 Task: Add a condition where "Hours since due date Greater than Ten" in recently solved tickets
Action: Mouse moved to (150, 505)
Screenshot: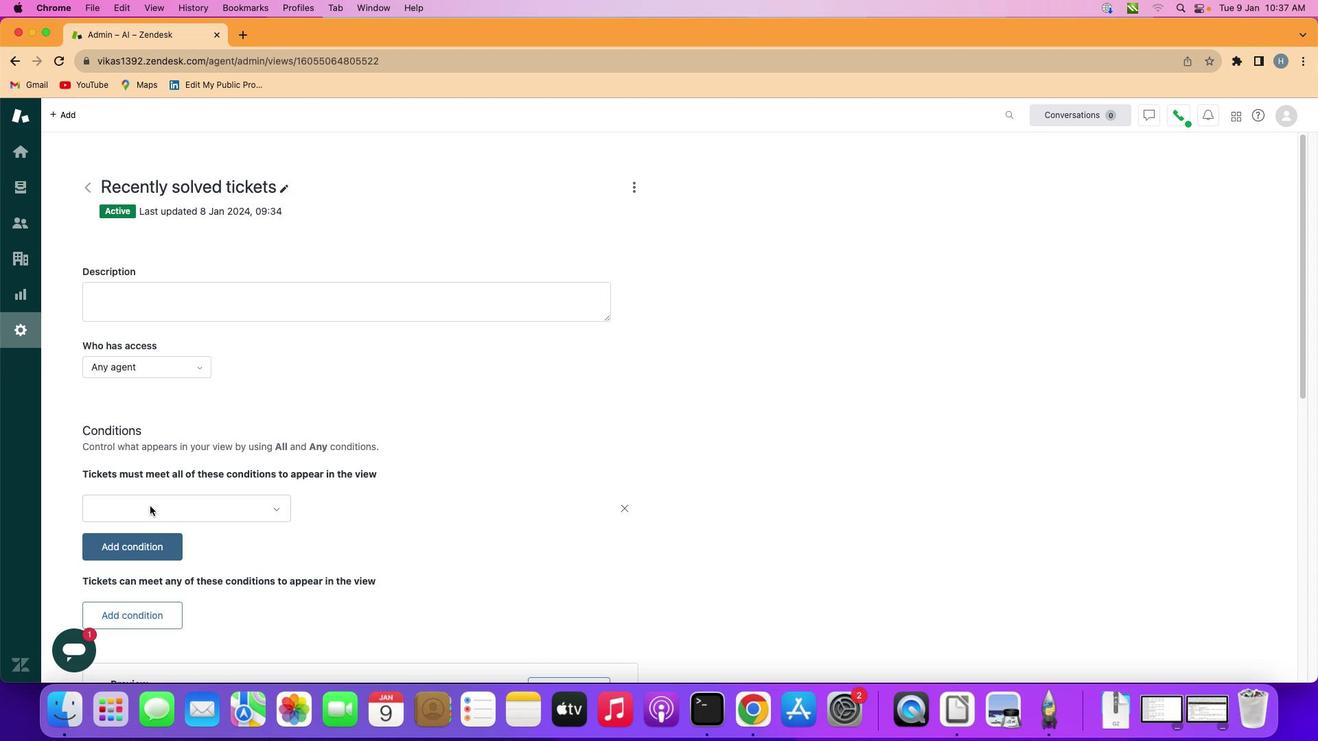 
Action: Mouse pressed left at (150, 505)
Screenshot: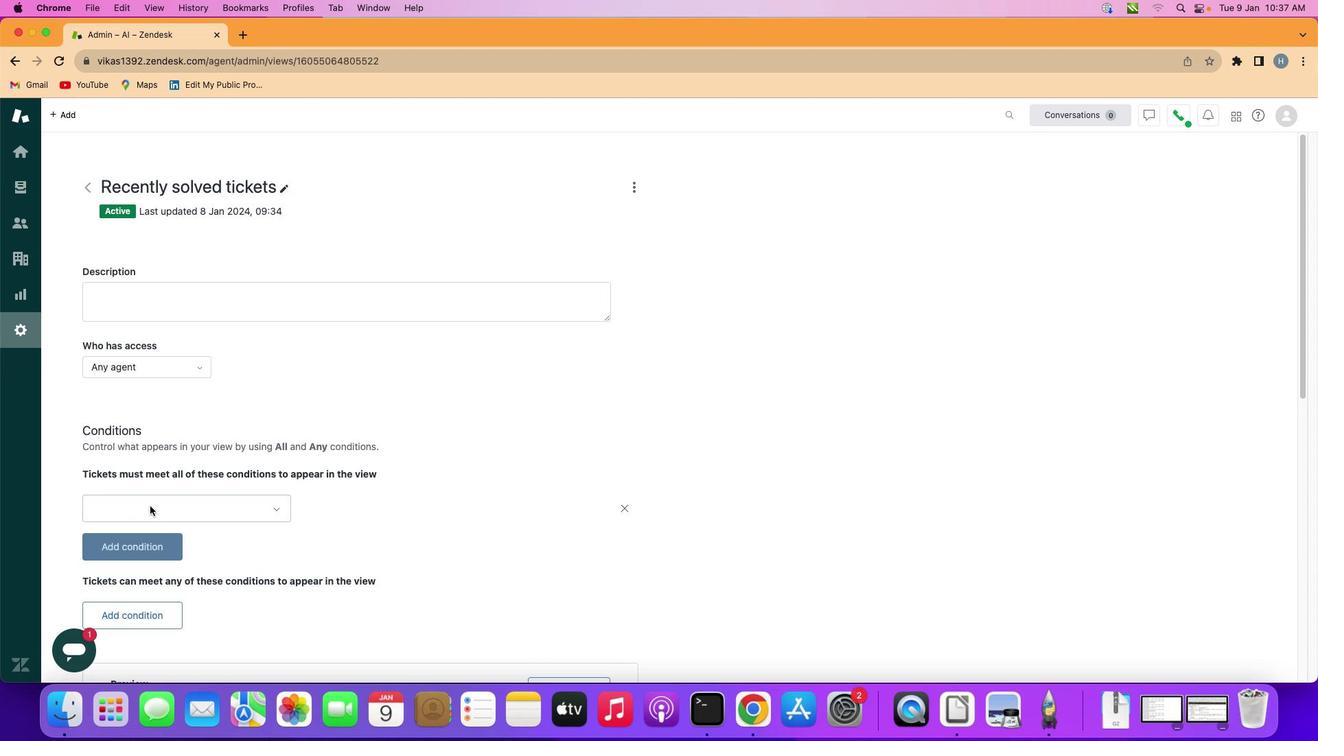 
Action: Mouse moved to (186, 507)
Screenshot: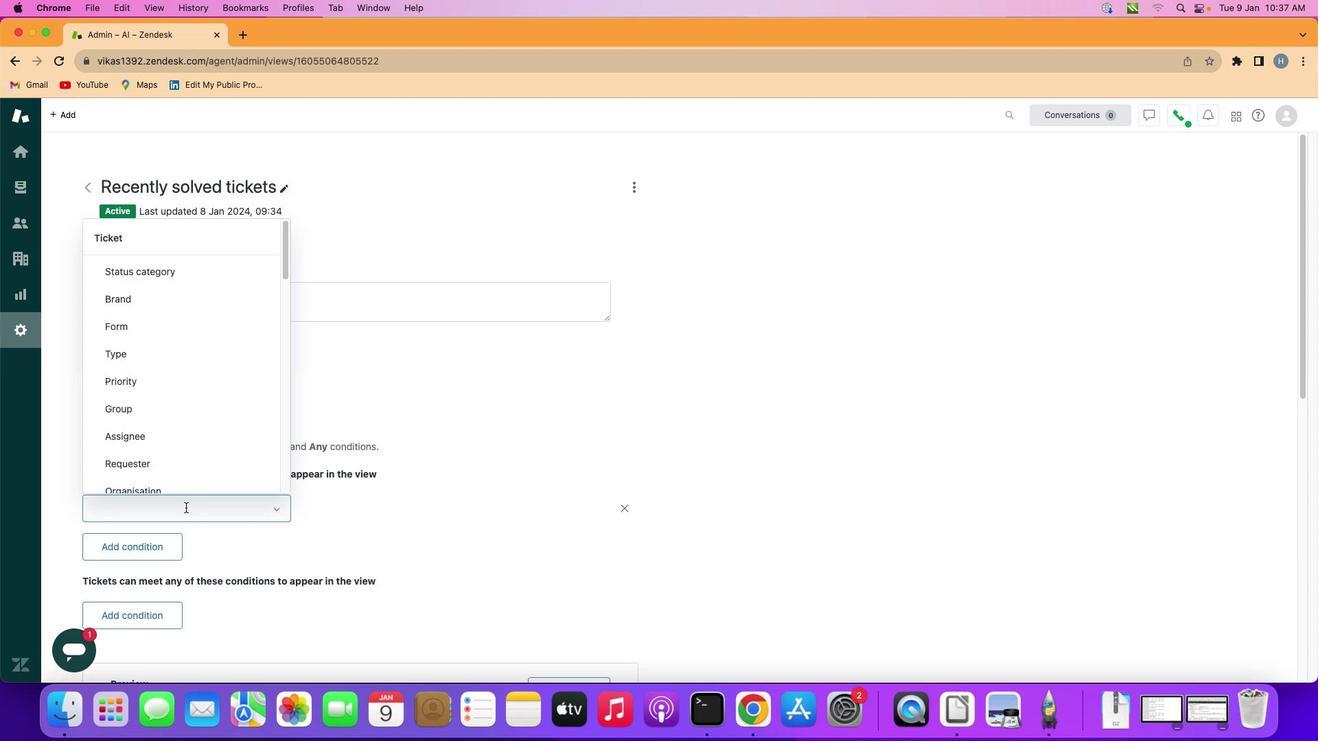
Action: Mouse pressed left at (186, 507)
Screenshot: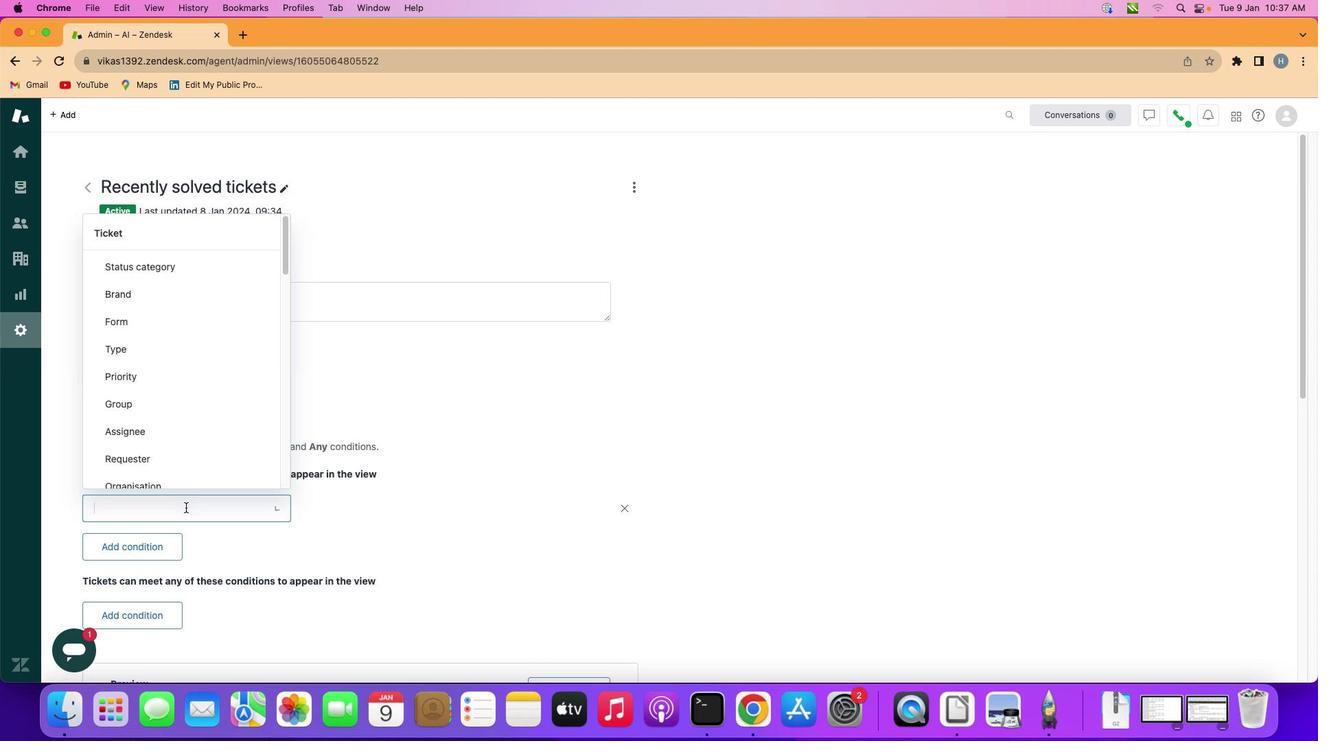 
Action: Mouse moved to (187, 394)
Screenshot: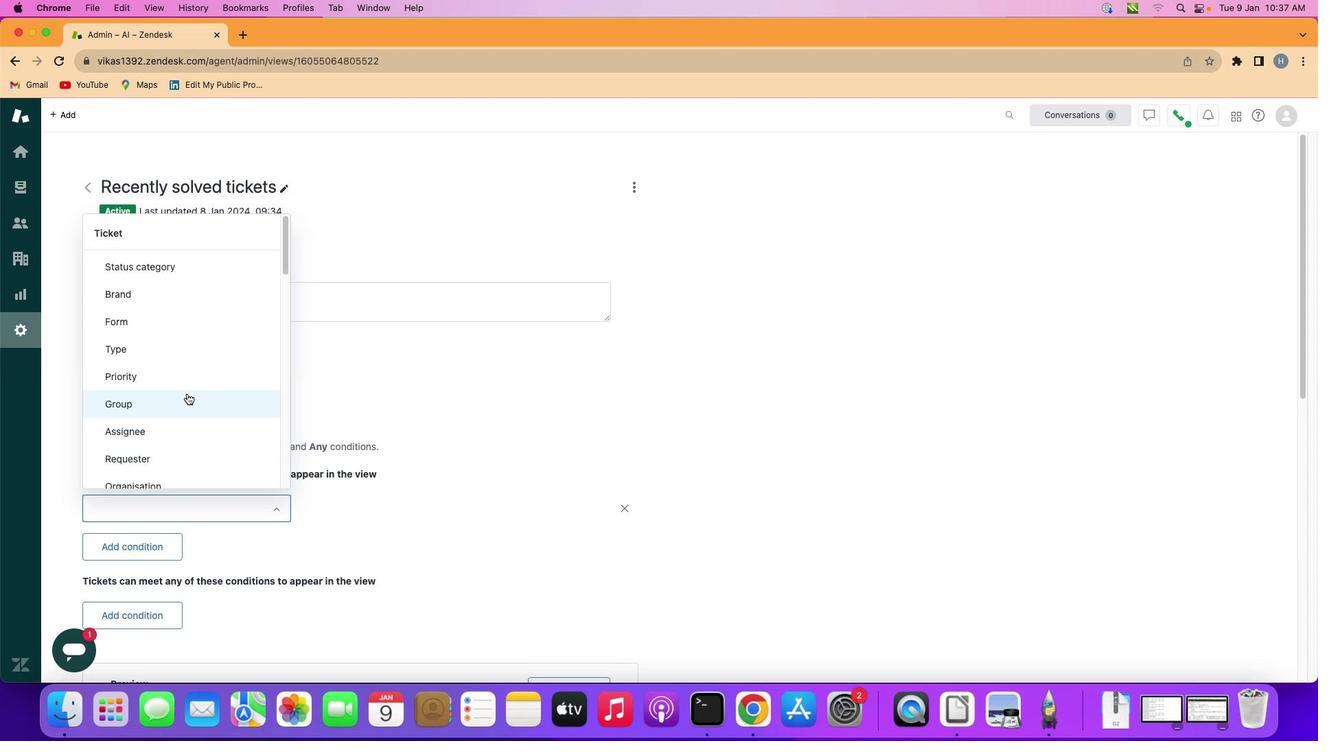 
Action: Mouse scrolled (187, 394) with delta (0, 0)
Screenshot: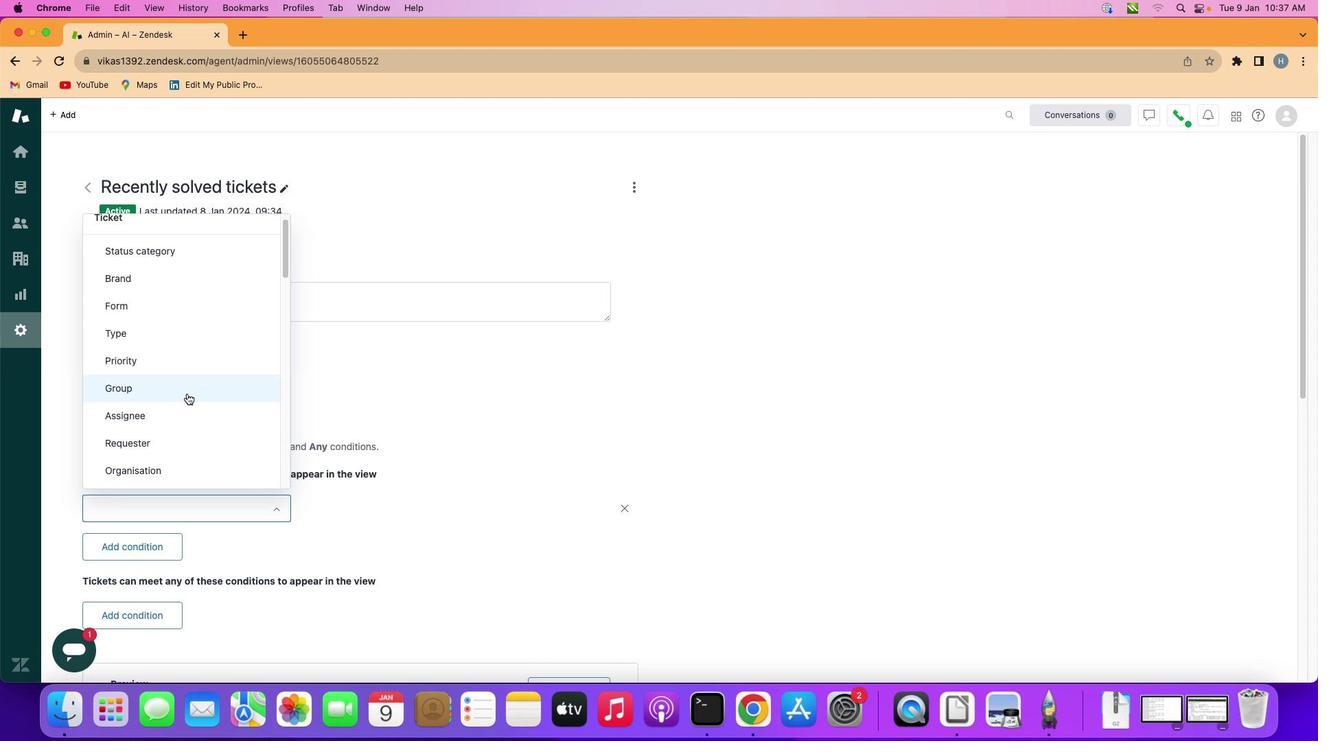 
Action: Mouse scrolled (187, 394) with delta (0, 0)
Screenshot: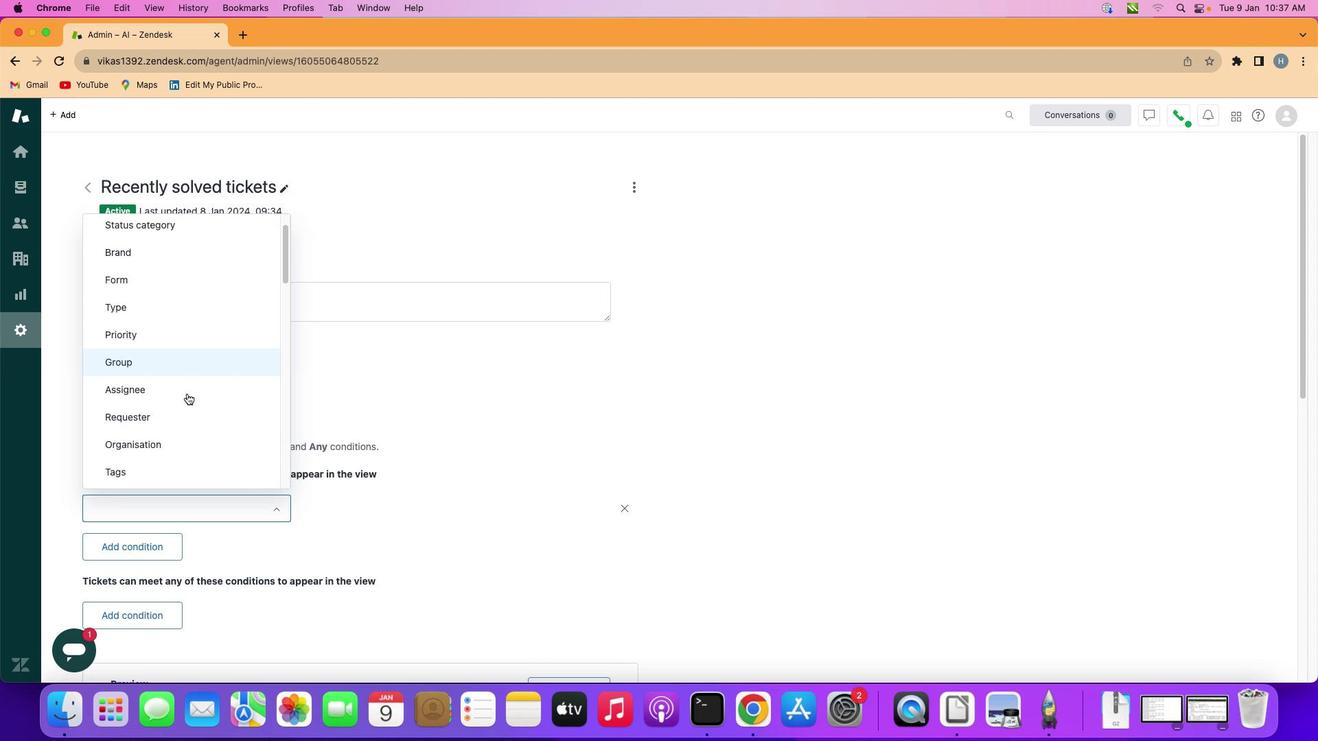 
Action: Mouse scrolled (187, 394) with delta (0, 0)
Screenshot: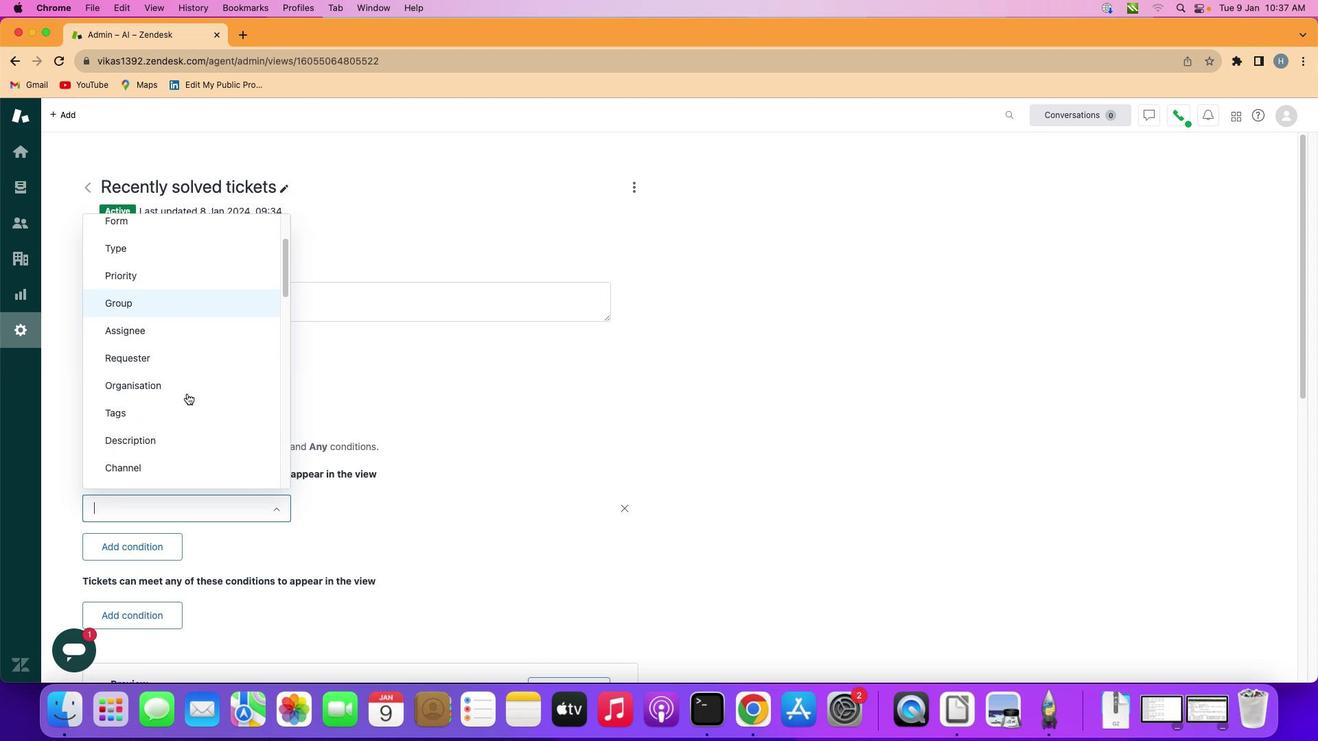 
Action: Mouse scrolled (187, 394) with delta (0, -1)
Screenshot: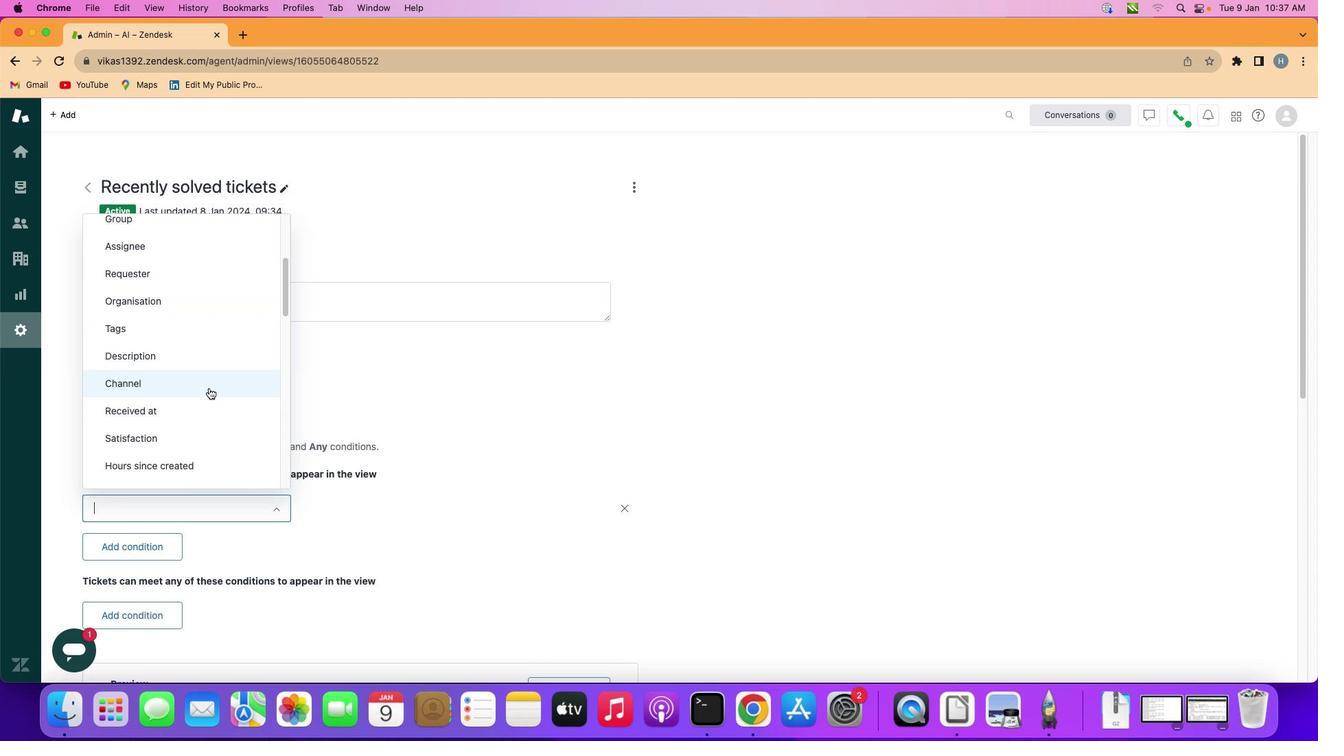 
Action: Mouse scrolled (187, 394) with delta (0, -1)
Screenshot: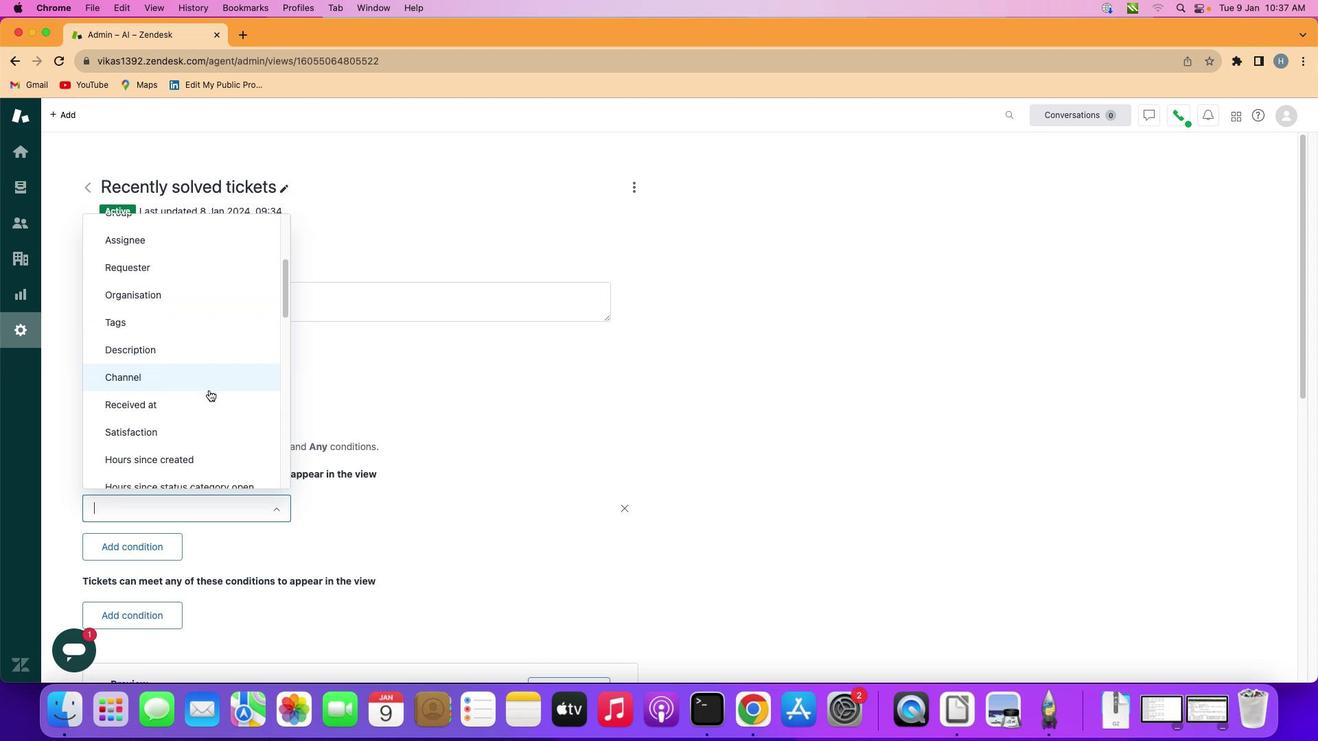 
Action: Mouse moved to (203, 396)
Screenshot: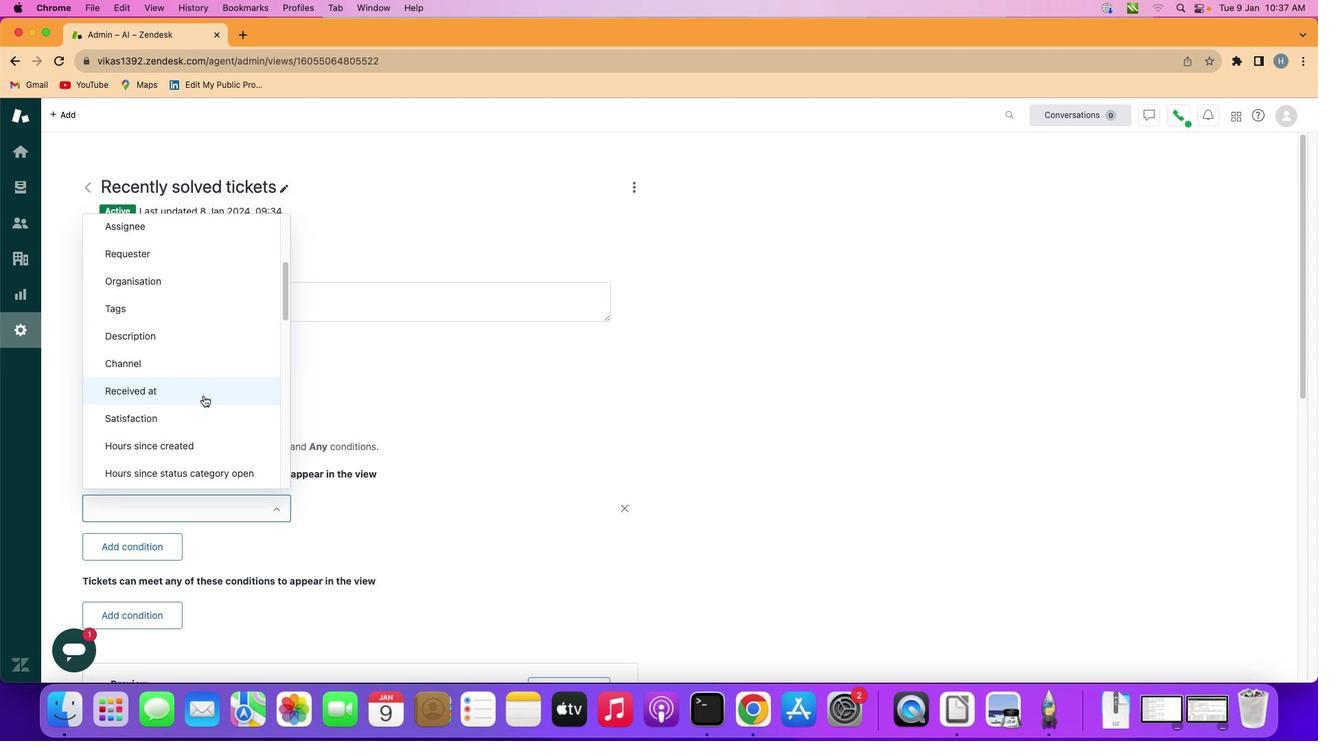 
Action: Mouse scrolled (203, 396) with delta (0, 0)
Screenshot: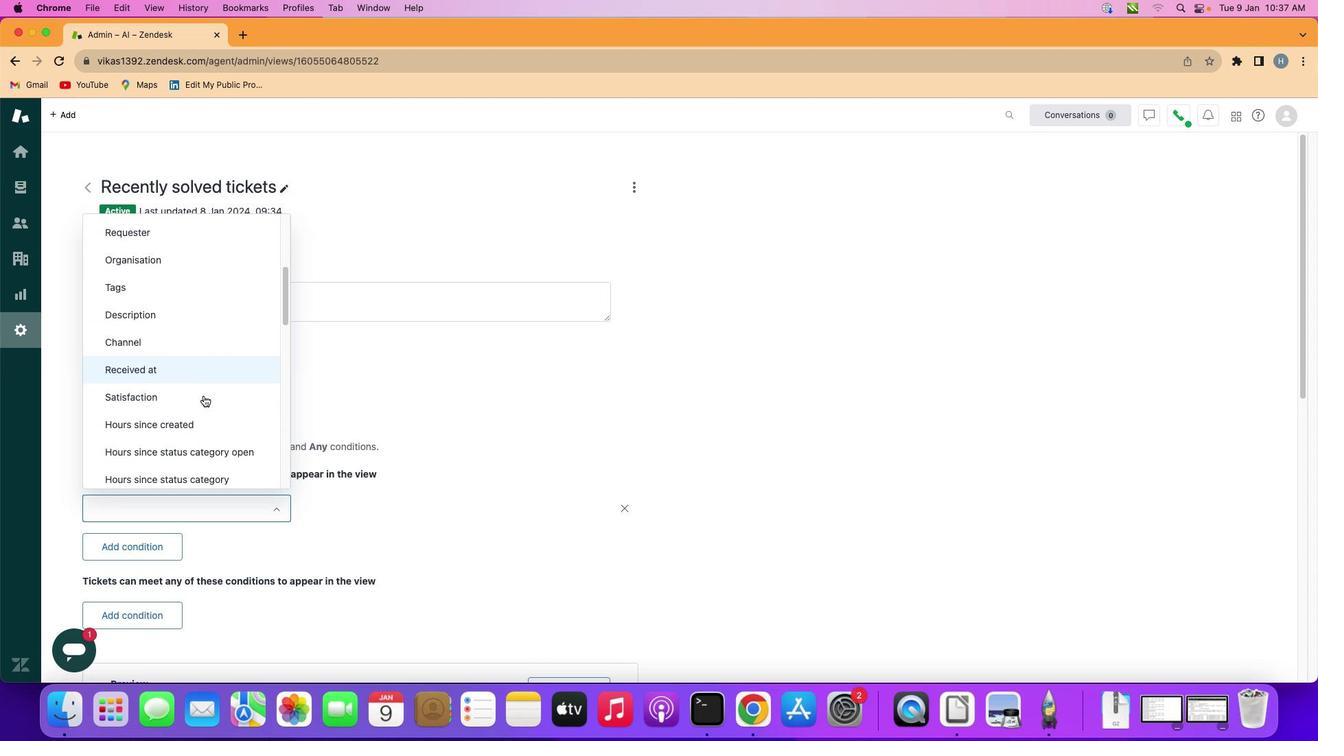 
Action: Mouse scrolled (203, 396) with delta (0, 0)
Screenshot: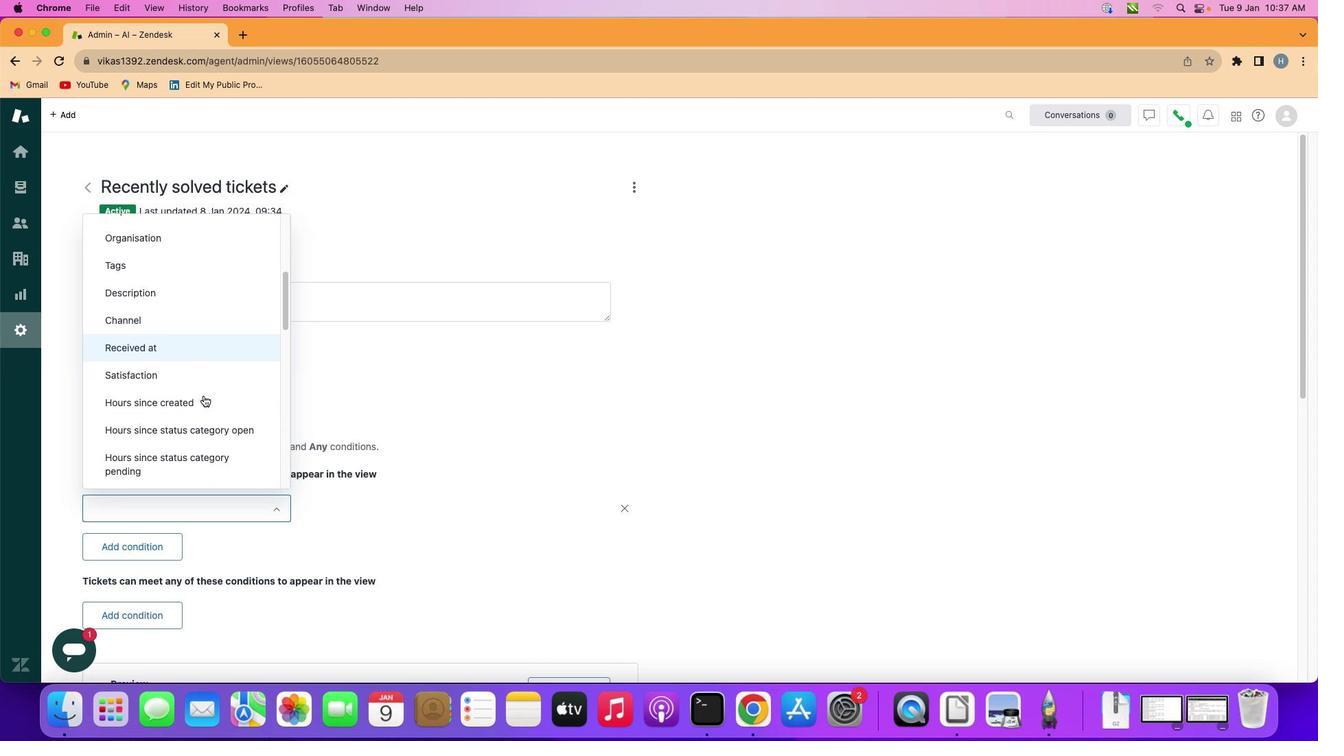 
Action: Mouse scrolled (203, 396) with delta (0, 0)
Screenshot: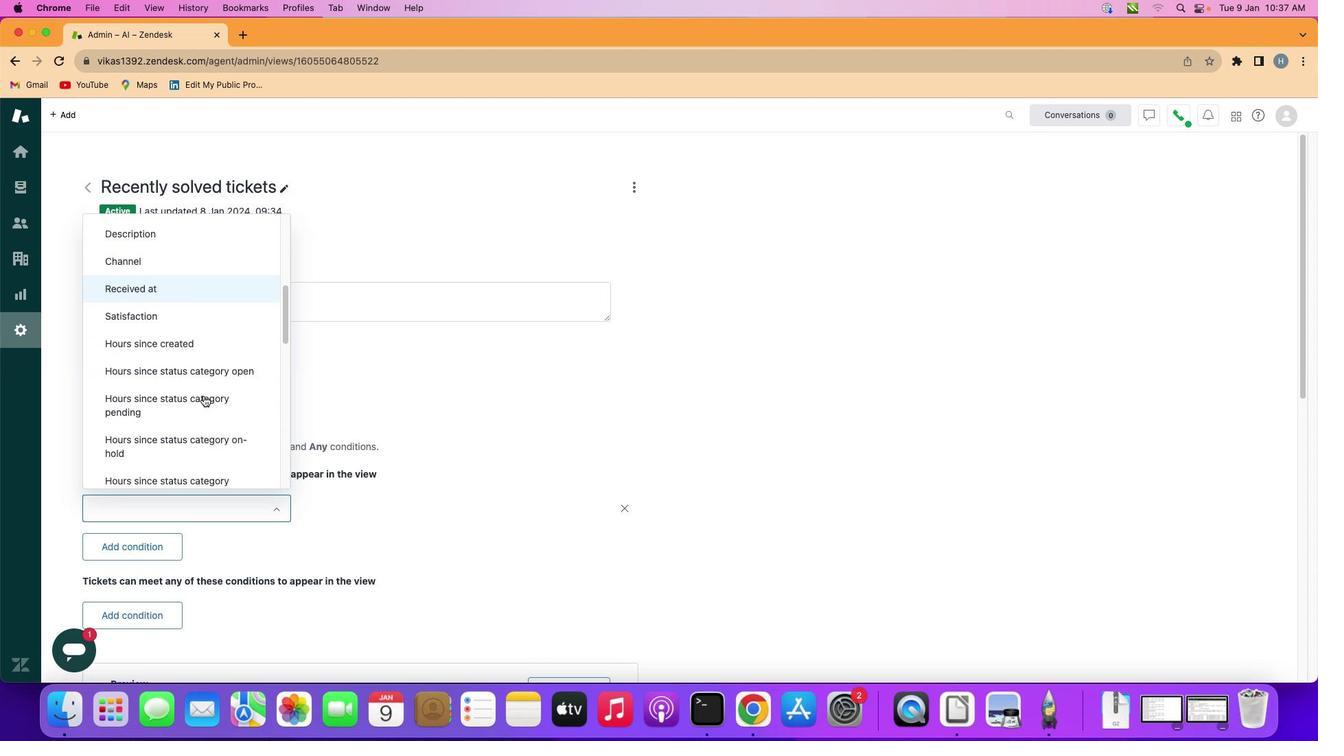 
Action: Mouse scrolled (203, 396) with delta (0, -1)
Screenshot: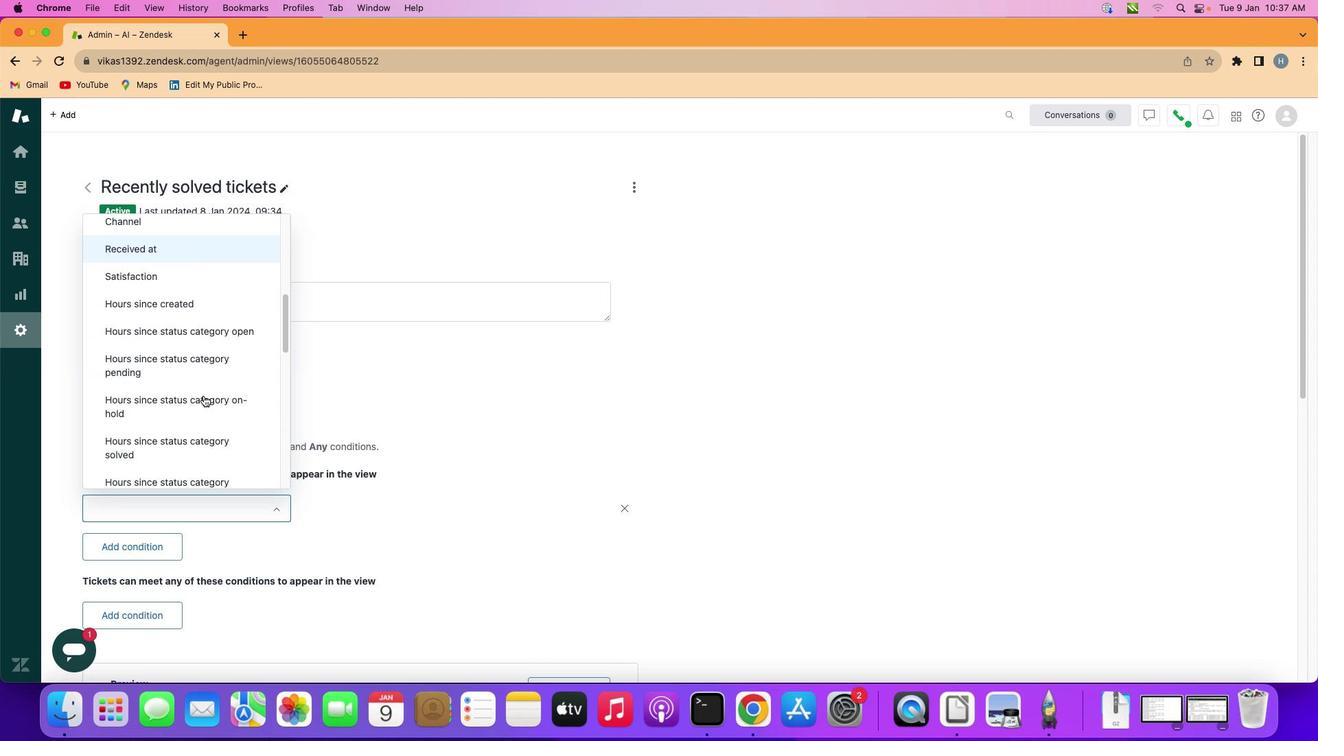 
Action: Mouse scrolled (203, 396) with delta (0, -1)
Screenshot: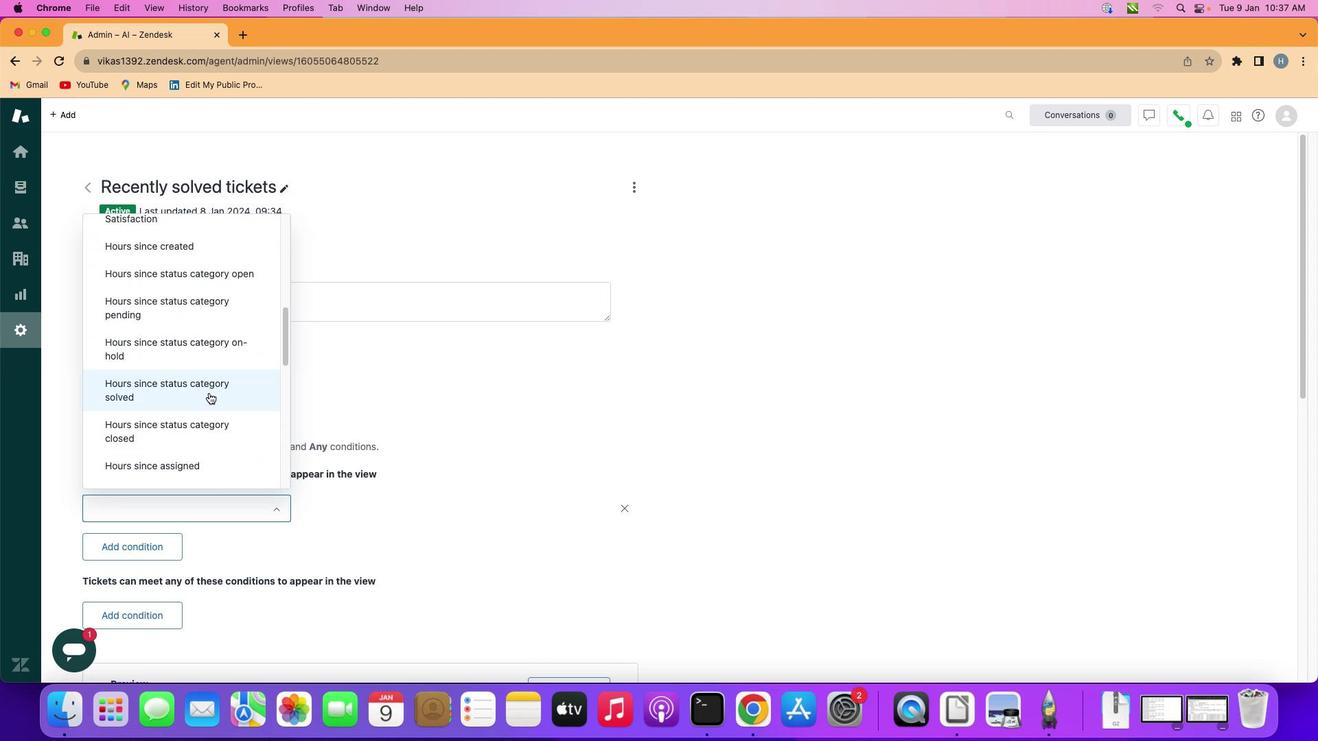 
Action: Mouse moved to (213, 391)
Screenshot: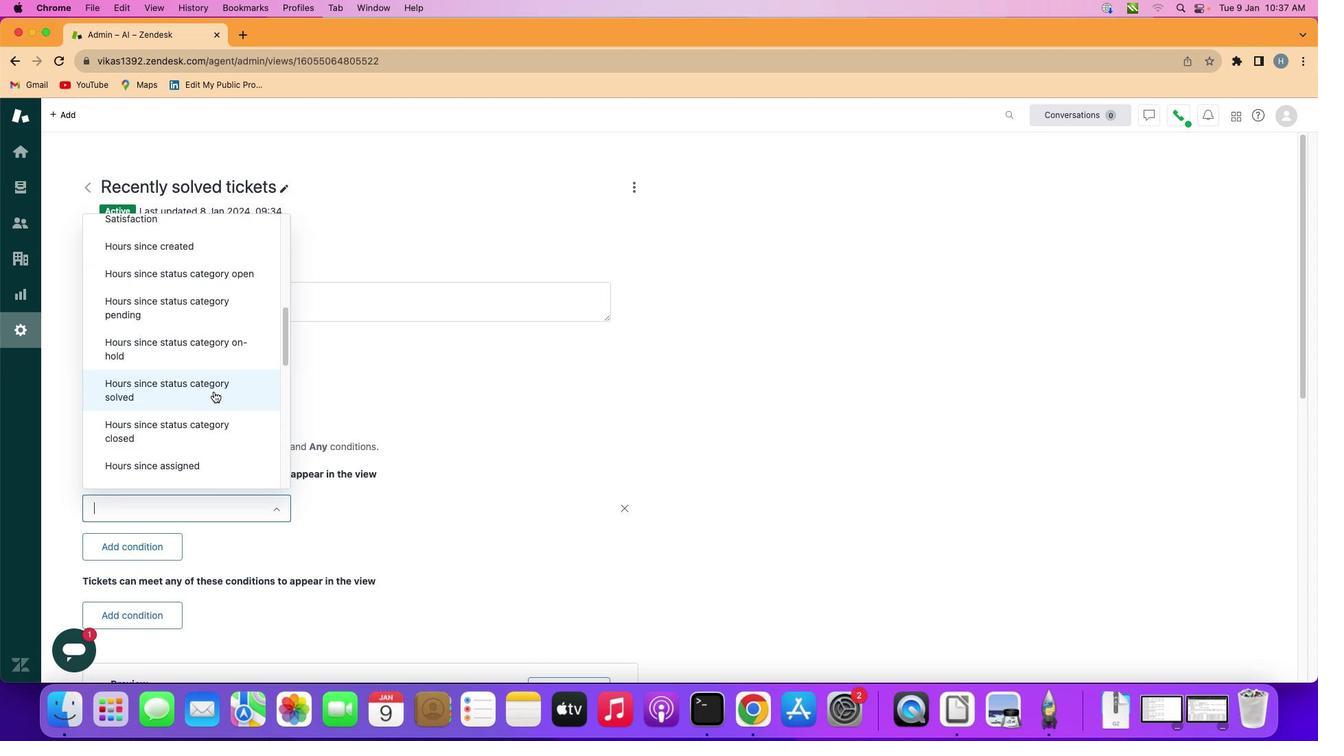 
Action: Mouse scrolled (213, 391) with delta (0, 0)
Screenshot: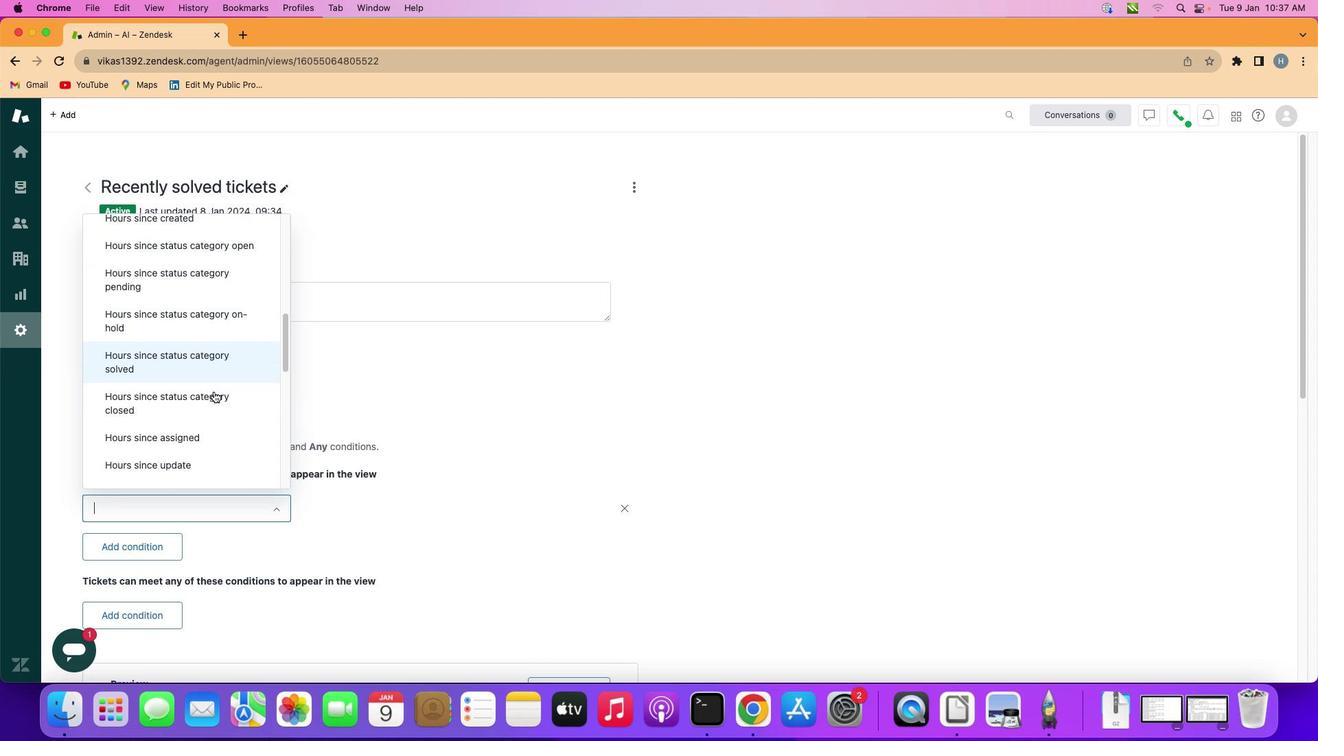 
Action: Mouse scrolled (213, 391) with delta (0, 0)
Screenshot: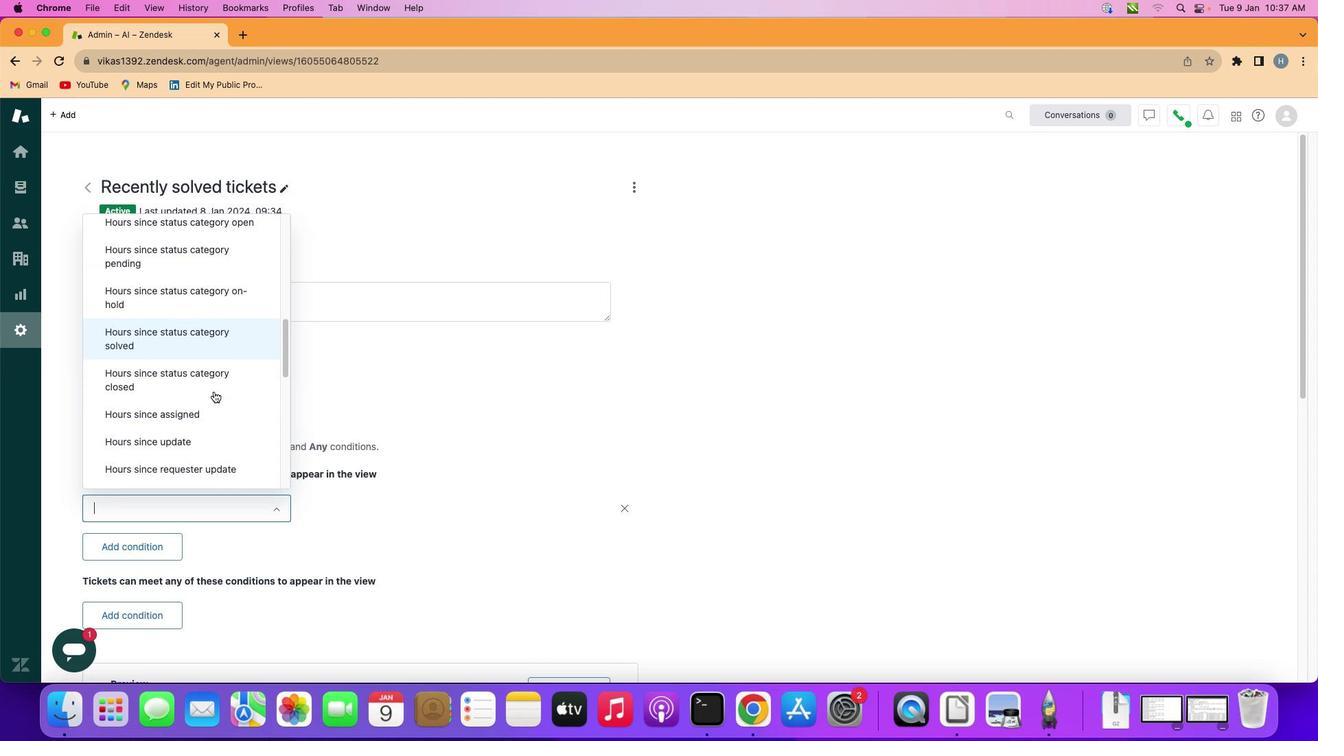 
Action: Mouse scrolled (213, 391) with delta (0, 0)
Screenshot: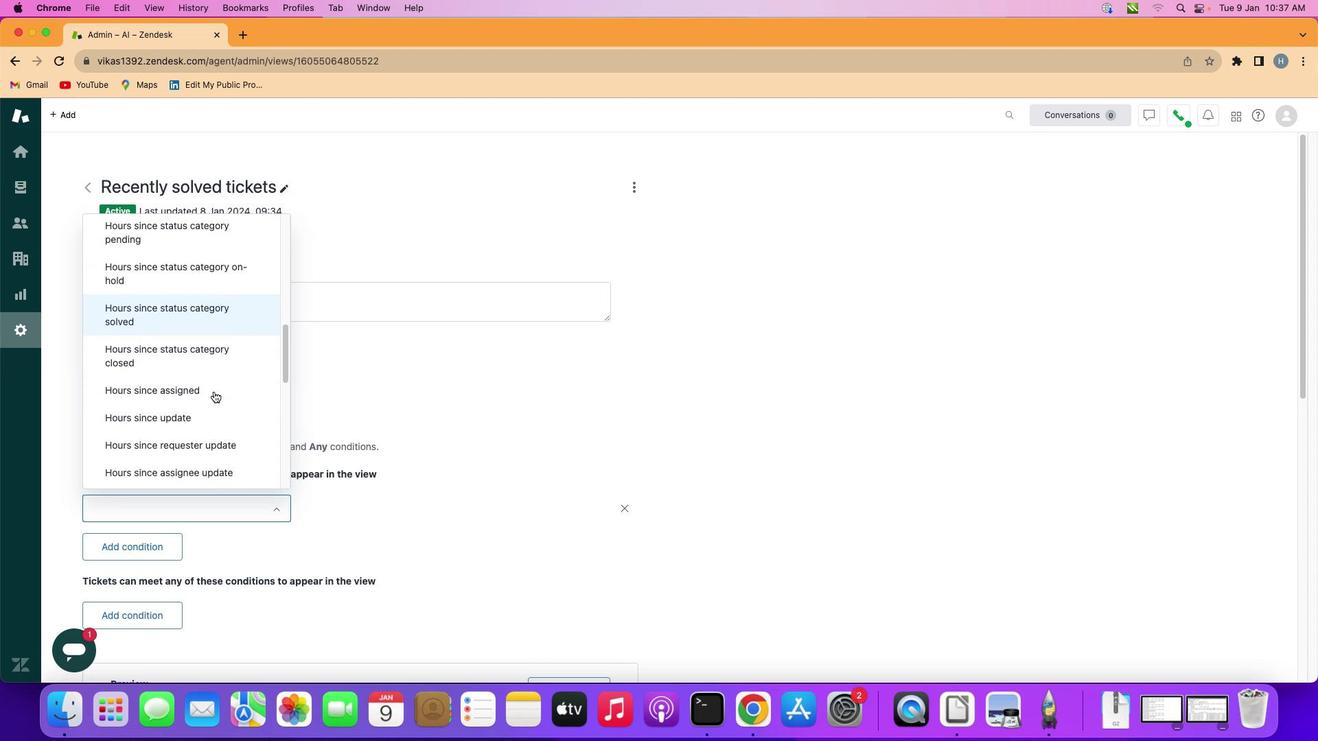 
Action: Mouse scrolled (213, 391) with delta (0, 0)
Screenshot: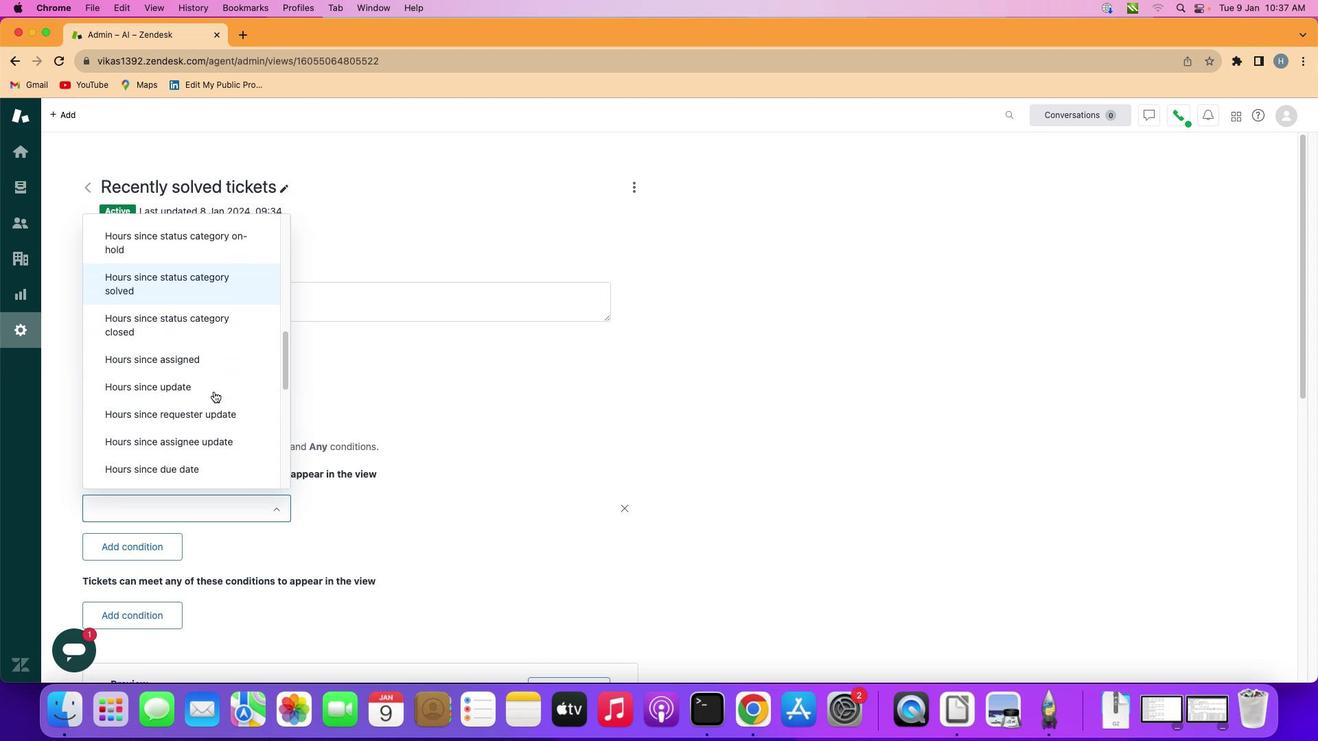 
Action: Mouse moved to (218, 406)
Screenshot: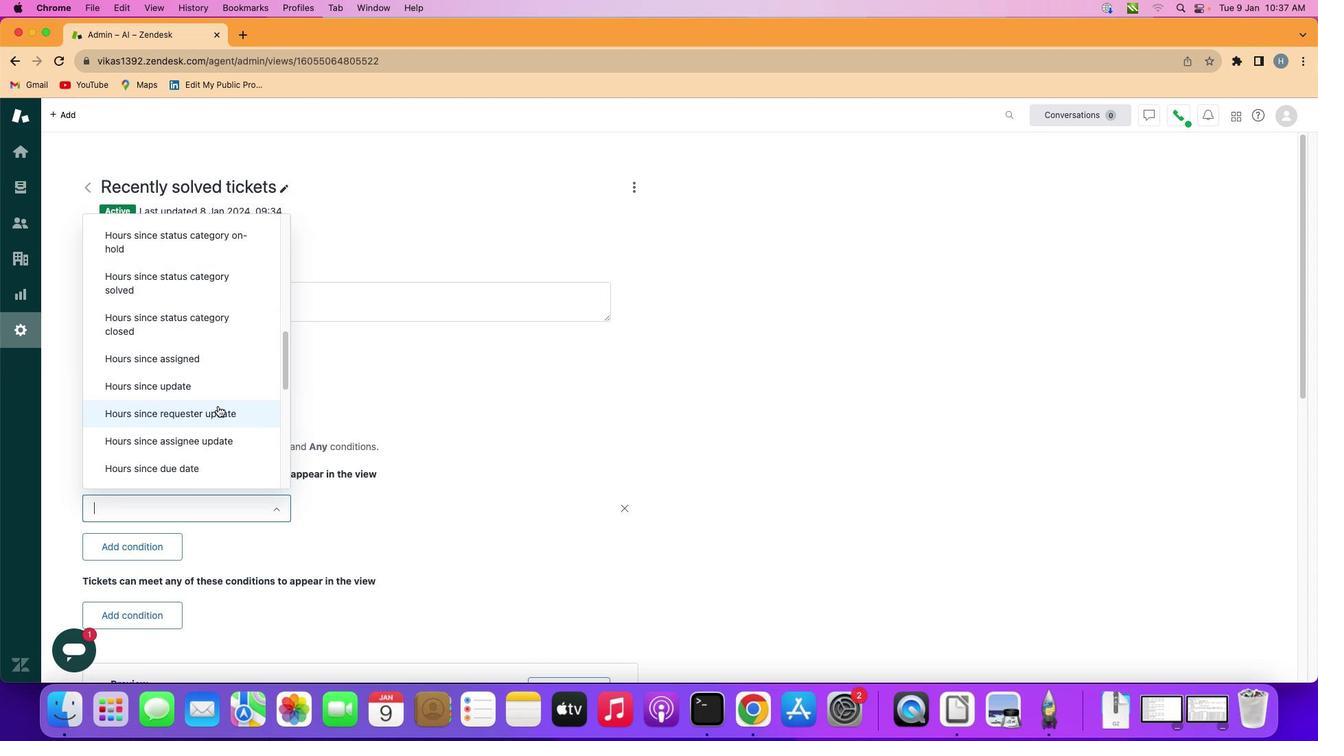 
Action: Mouse scrolled (218, 406) with delta (0, 0)
Screenshot: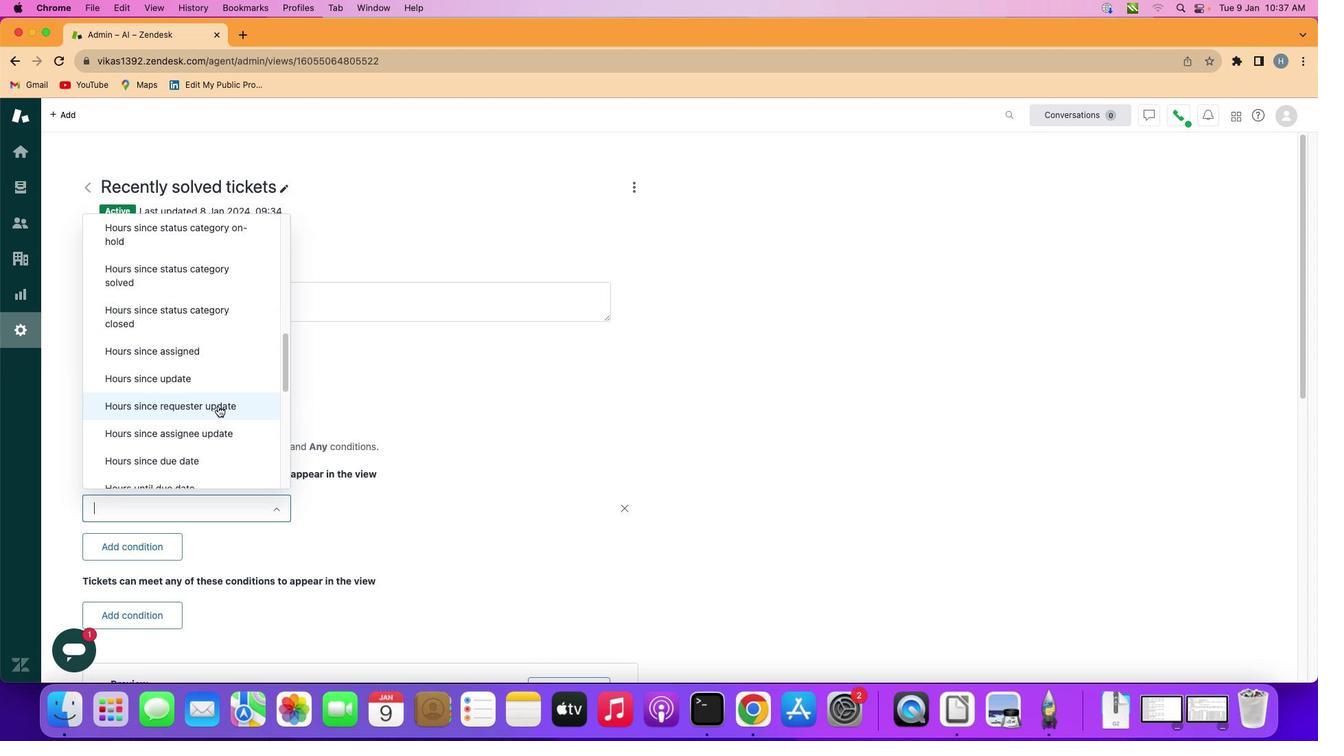 
Action: Mouse scrolled (218, 406) with delta (0, 0)
Screenshot: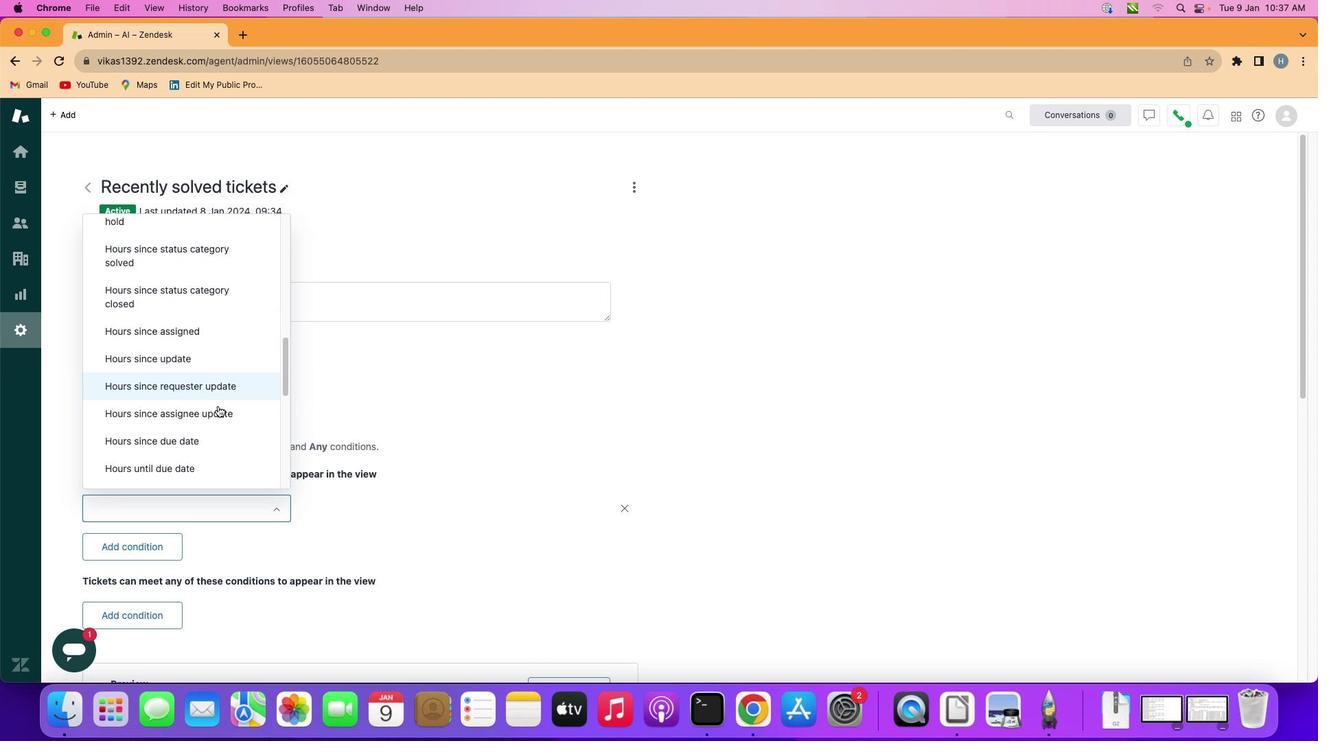 
Action: Mouse scrolled (218, 406) with delta (0, 0)
Screenshot: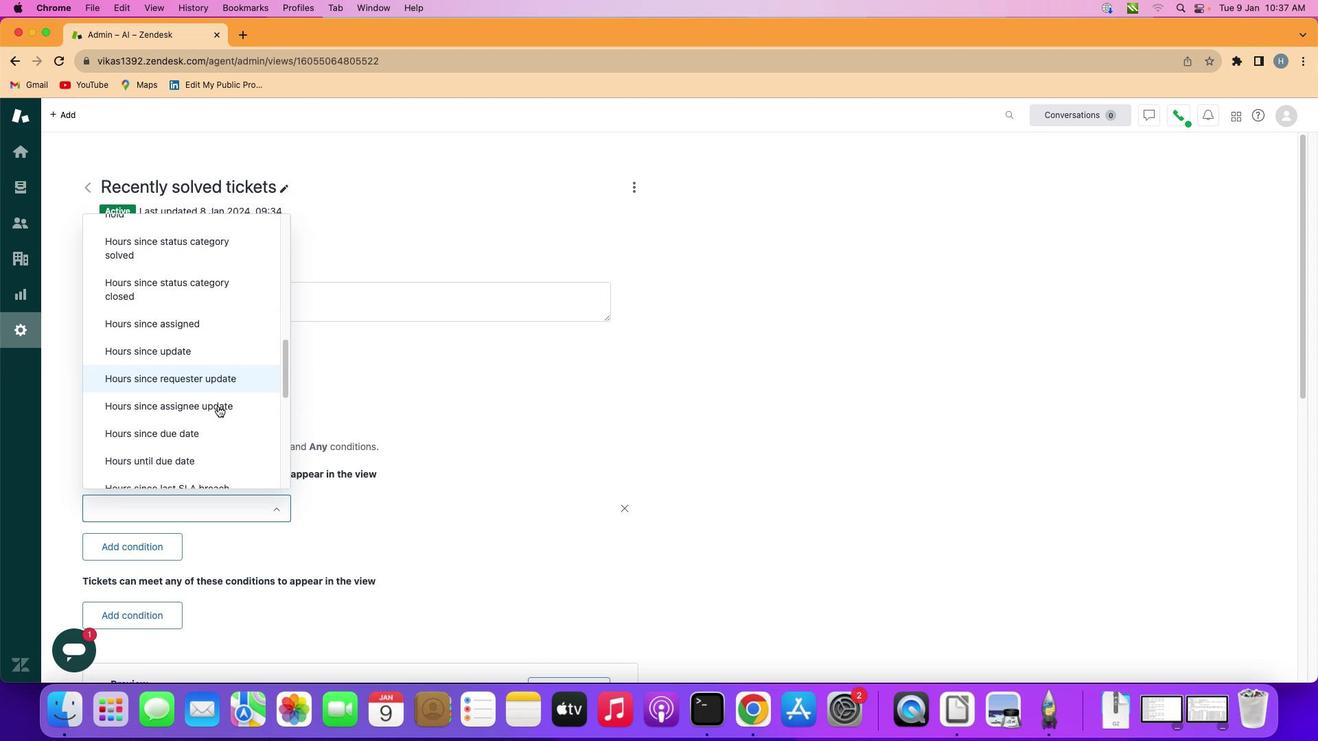 
Action: Mouse scrolled (218, 406) with delta (0, 0)
Screenshot: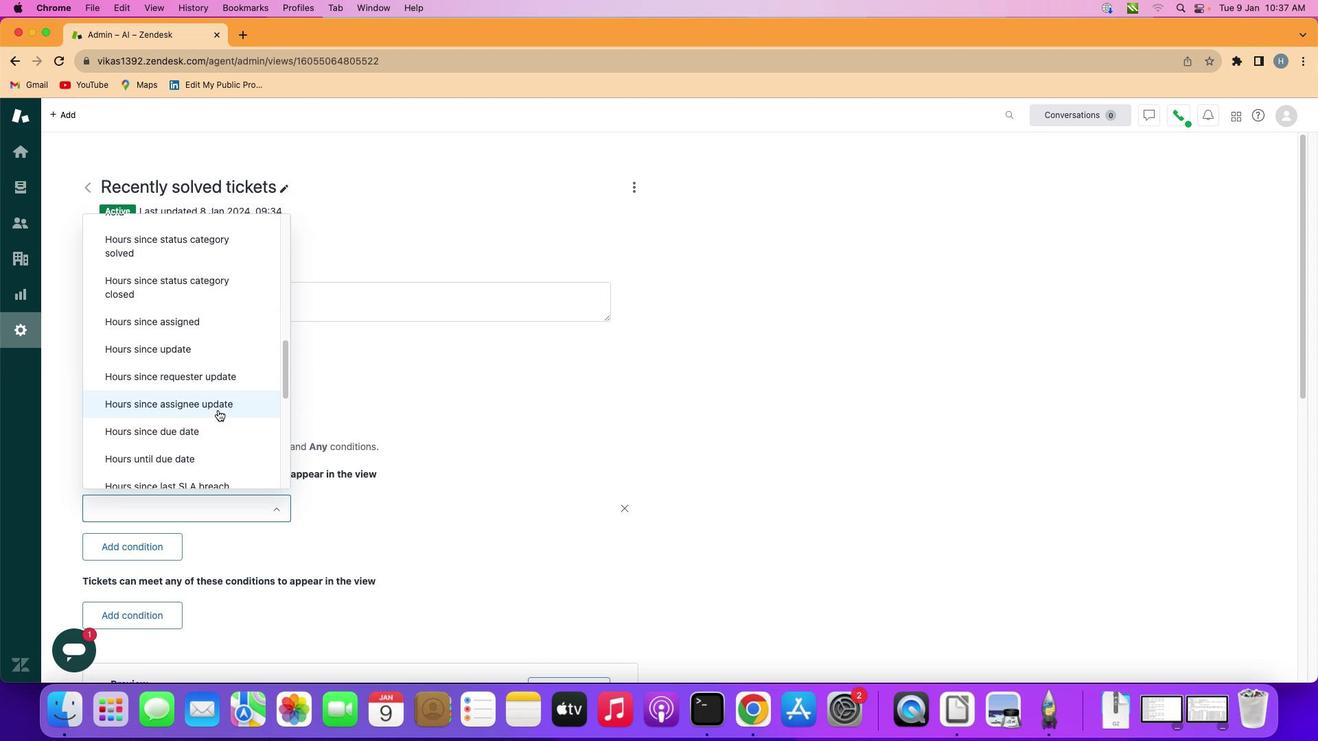 
Action: Mouse moved to (206, 425)
Screenshot: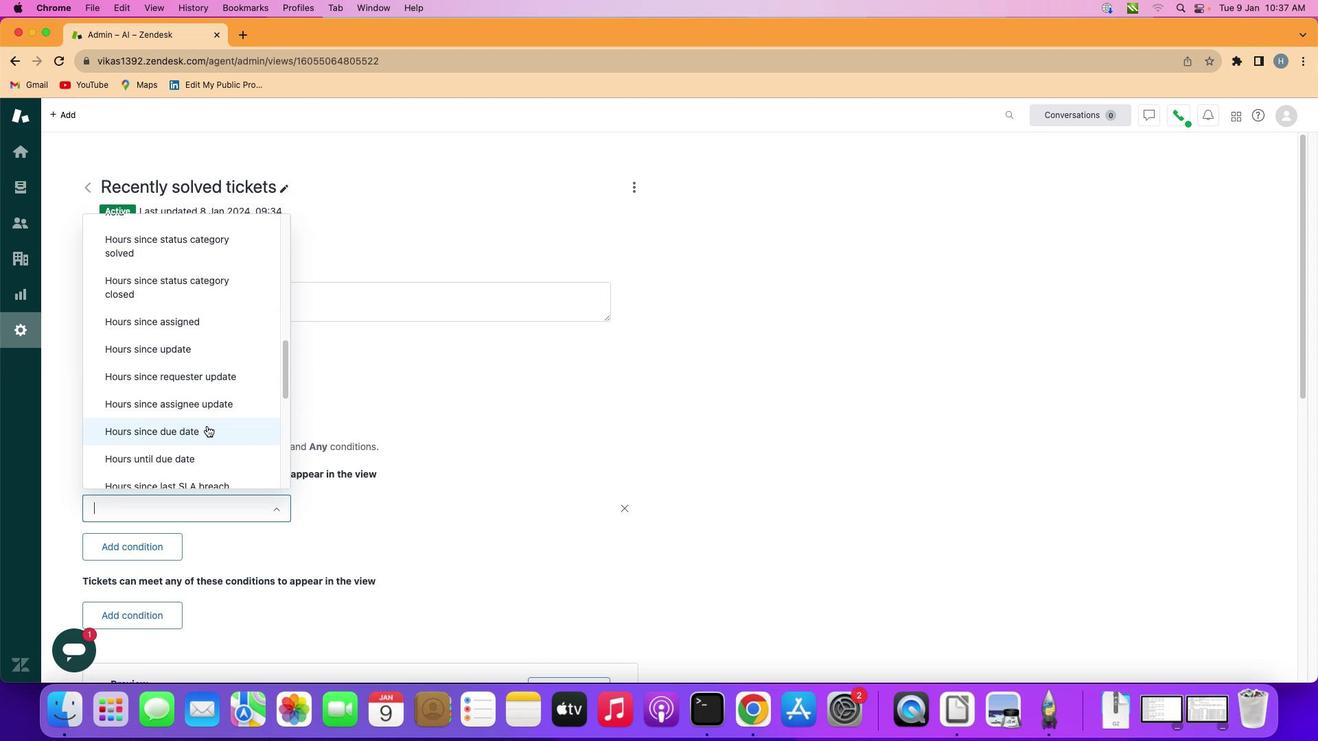 
Action: Mouse pressed left at (206, 425)
Screenshot: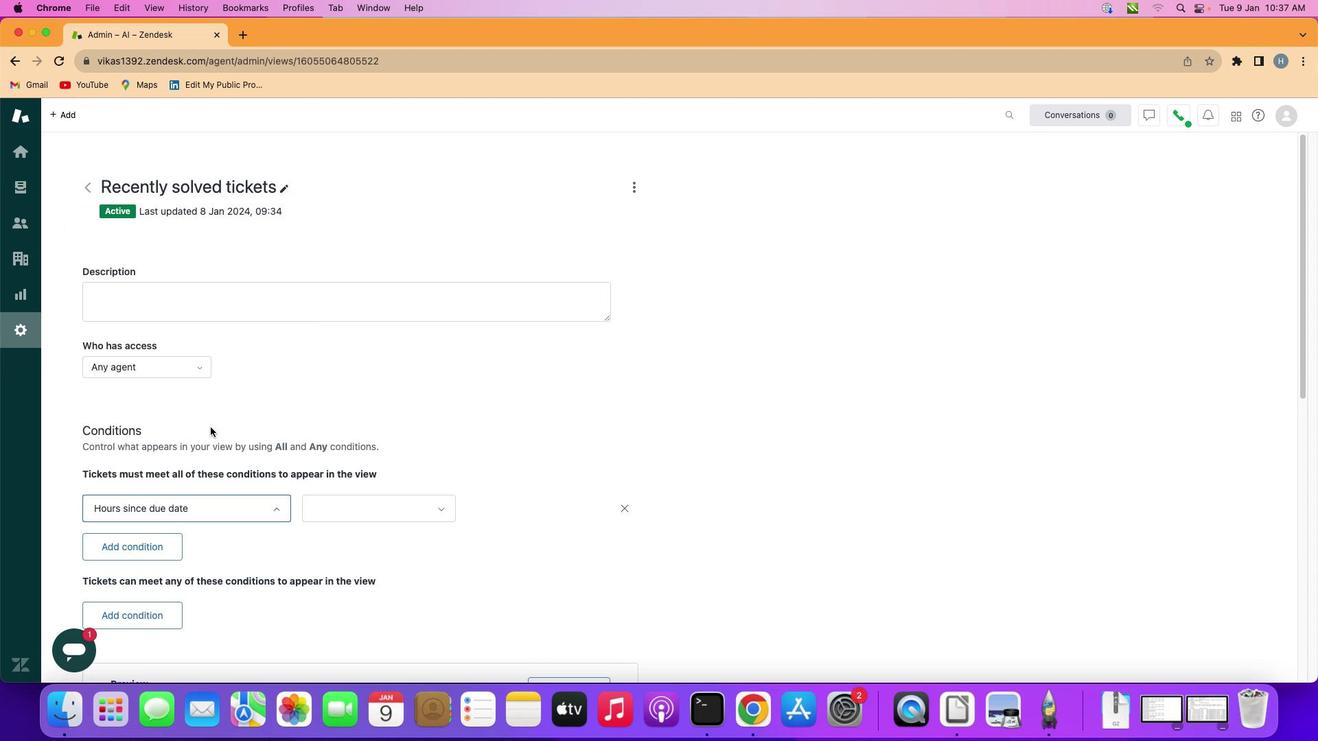 
Action: Mouse moved to (377, 511)
Screenshot: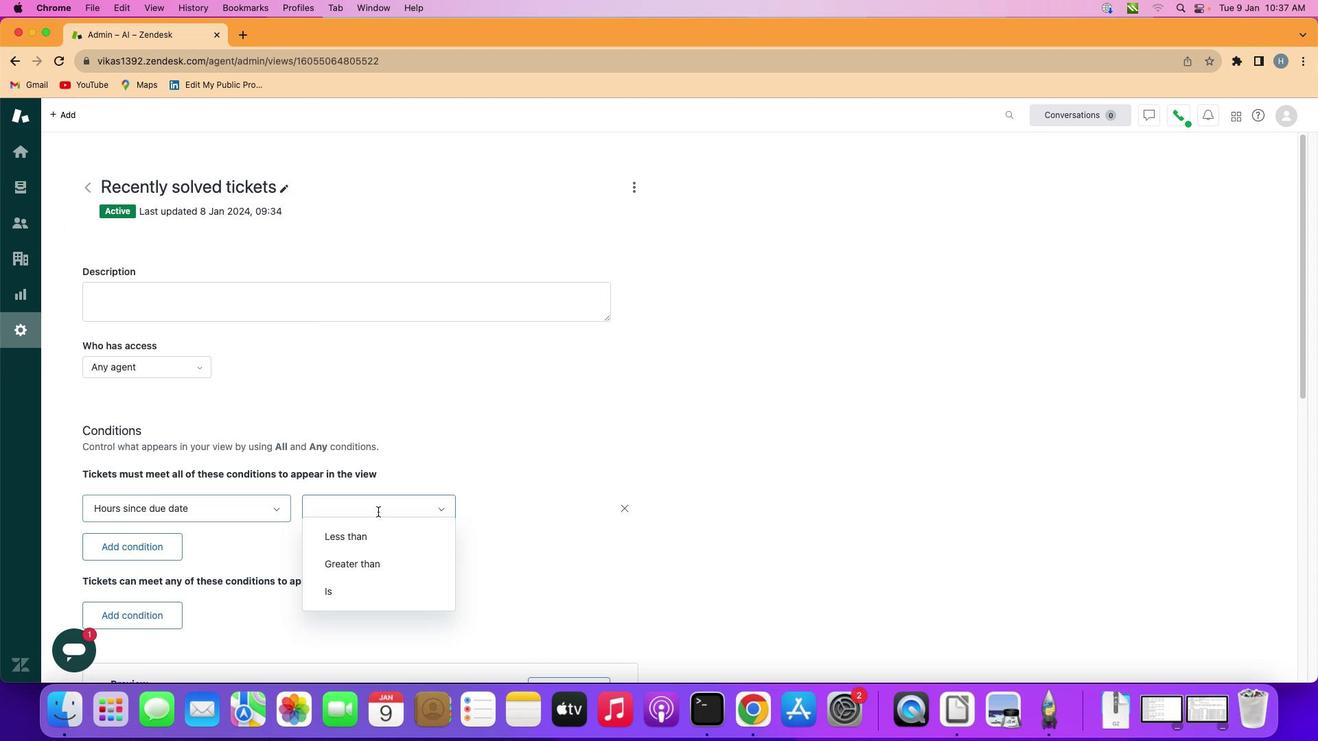 
Action: Mouse pressed left at (377, 511)
Screenshot: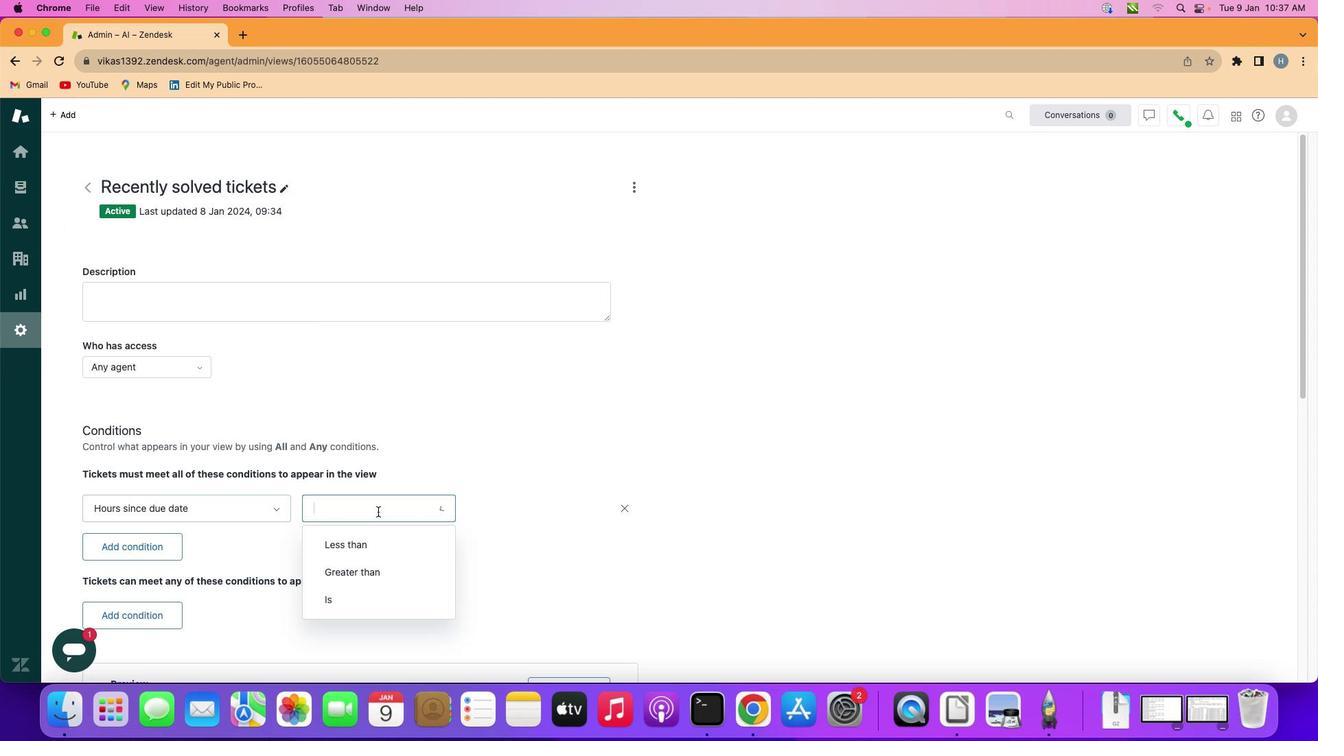 
Action: Mouse moved to (374, 567)
Screenshot: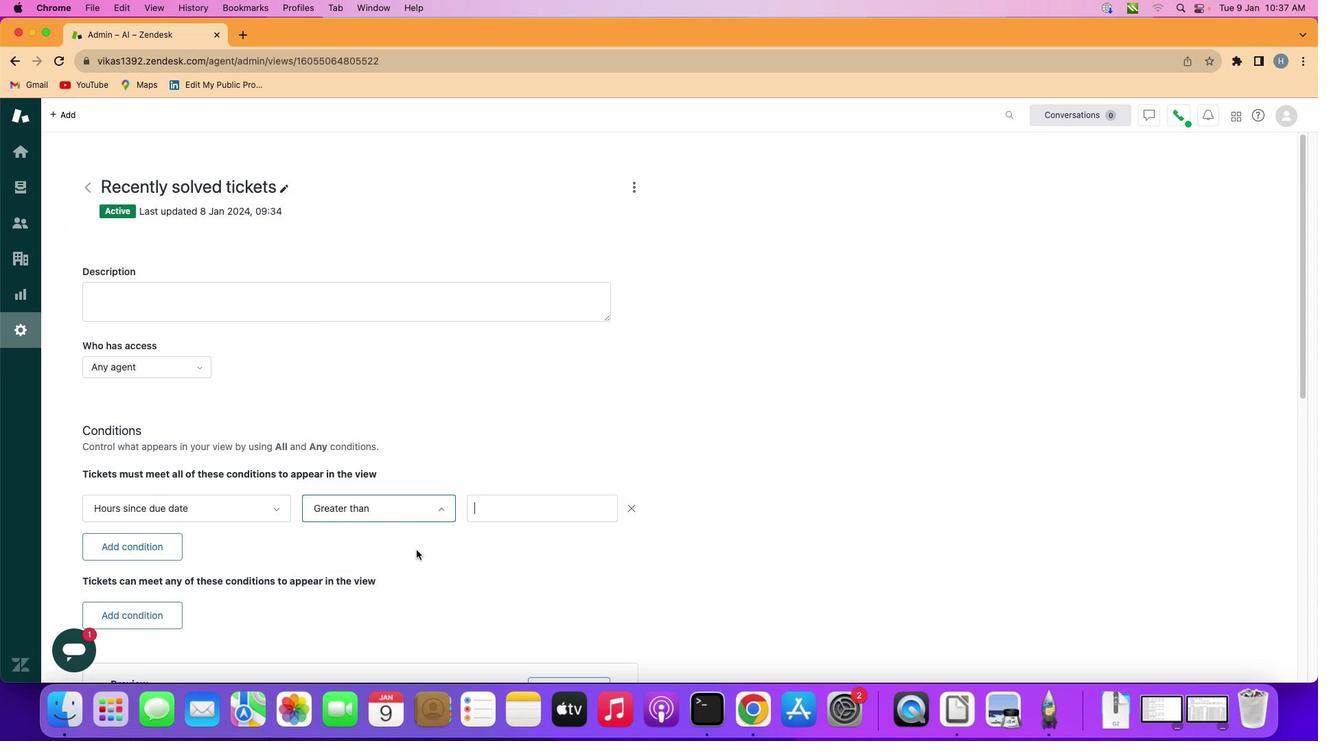 
Action: Mouse pressed left at (374, 567)
Screenshot: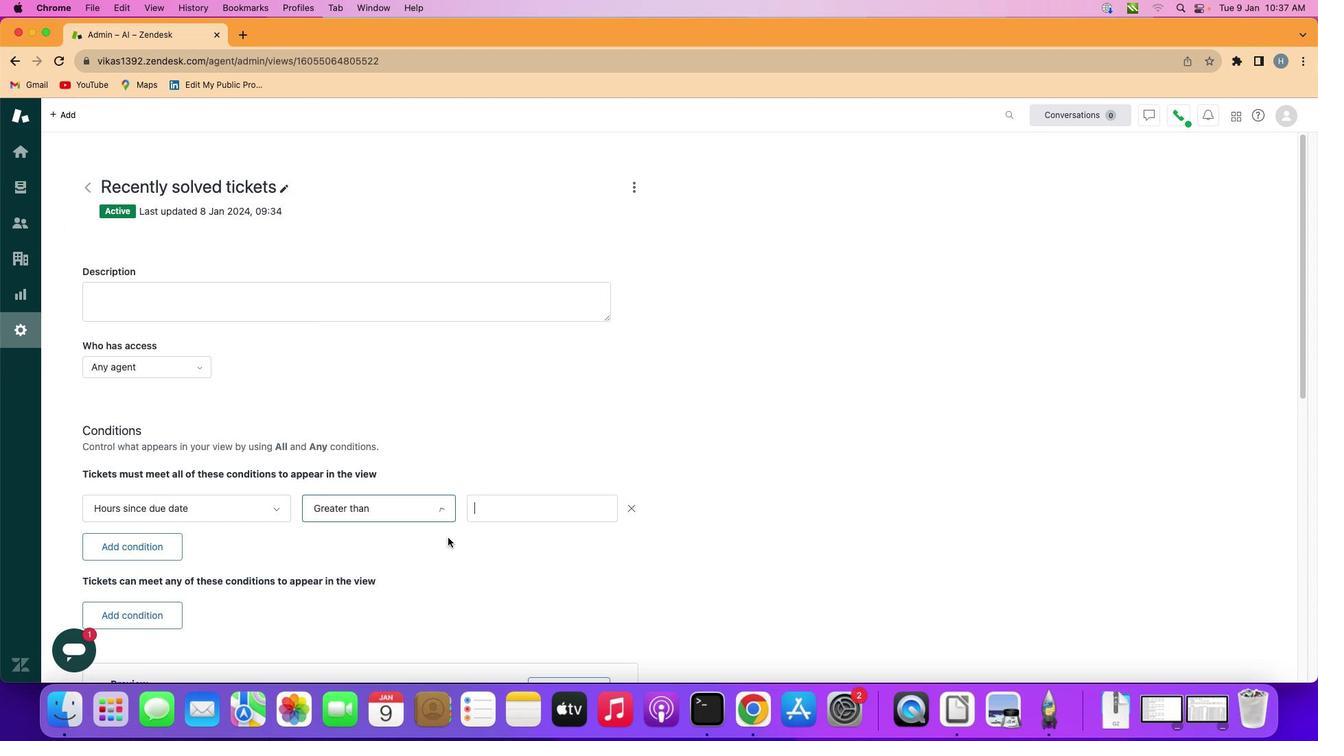 
Action: Mouse moved to (505, 512)
Screenshot: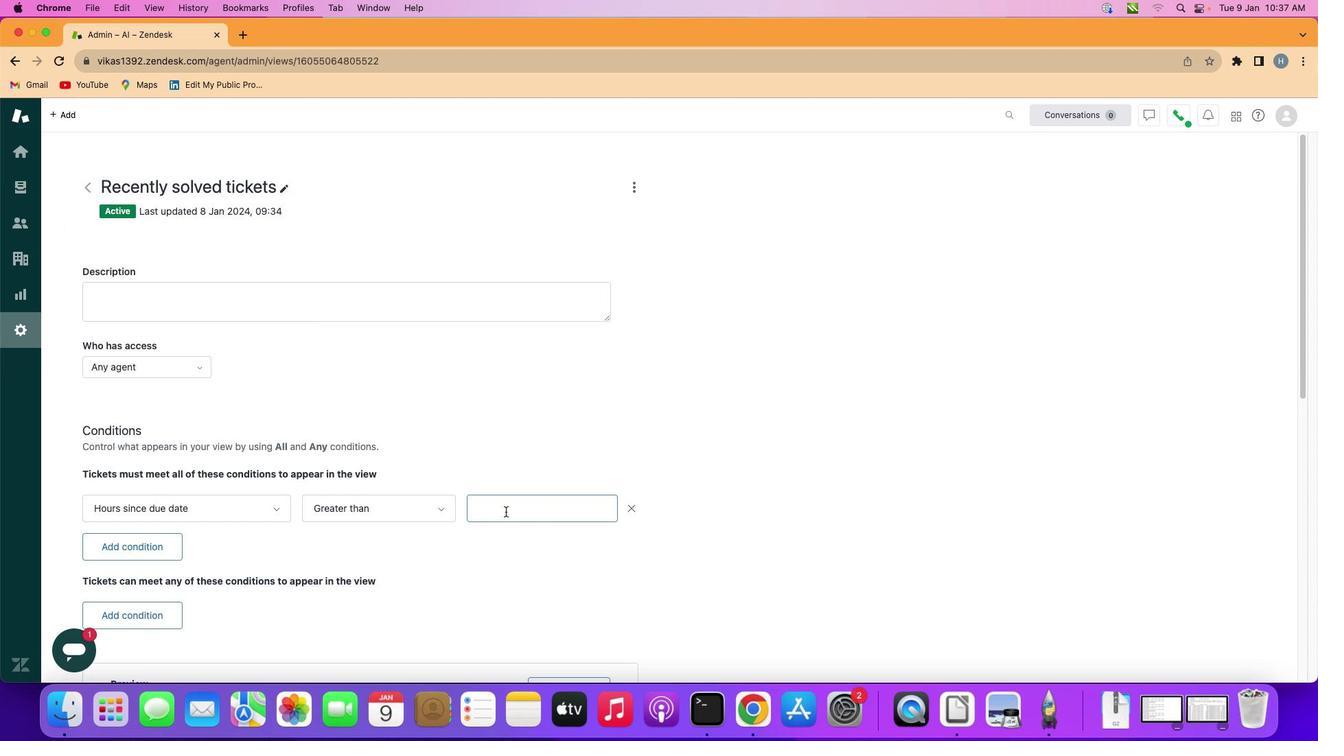 
Action: Mouse pressed left at (505, 512)
Screenshot: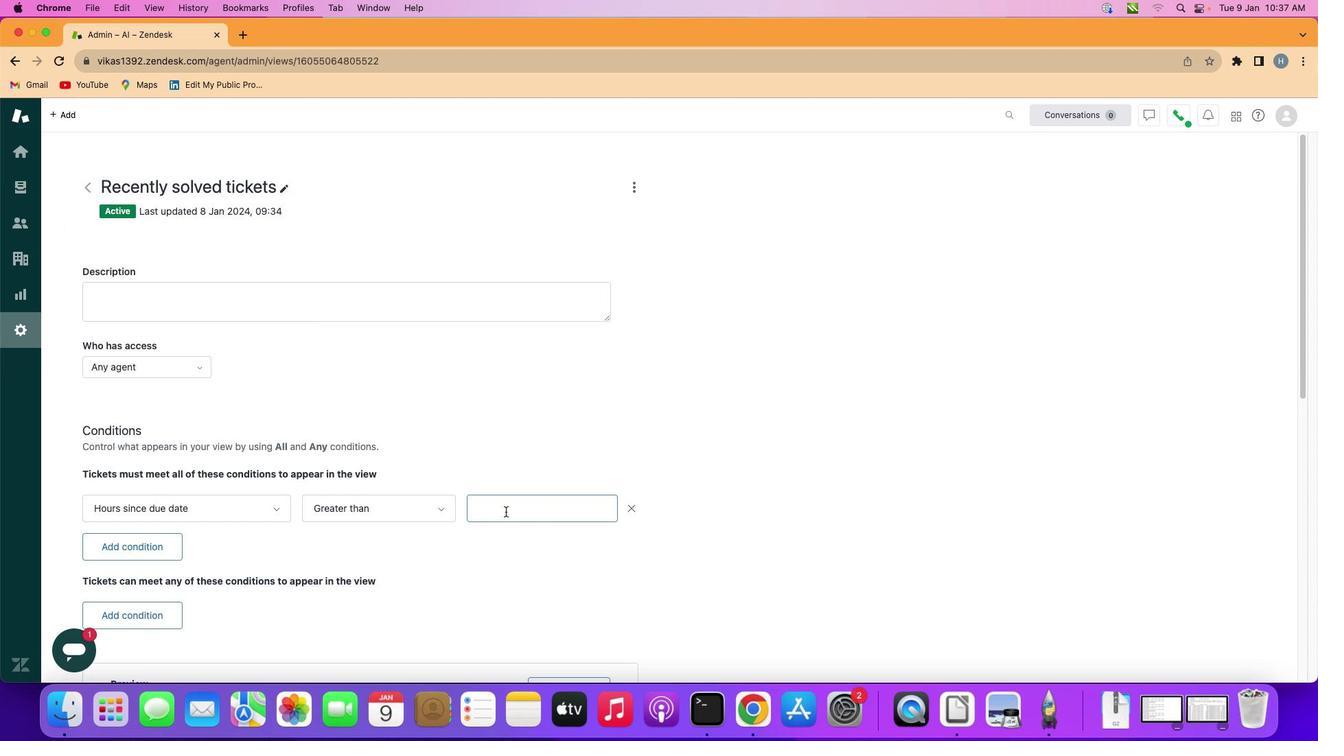 
Action: Mouse moved to (504, 512)
Screenshot: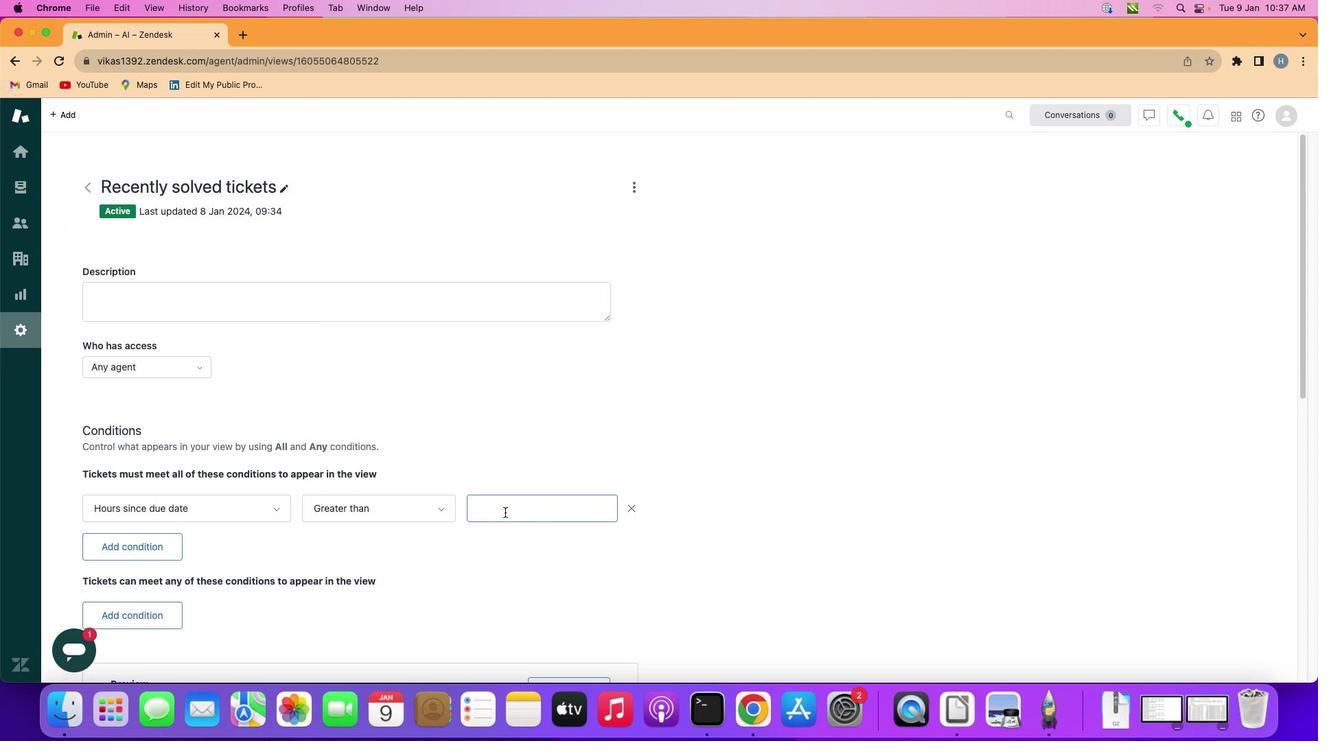 
Action: Key pressed Key.shift'T''e''n'
Screenshot: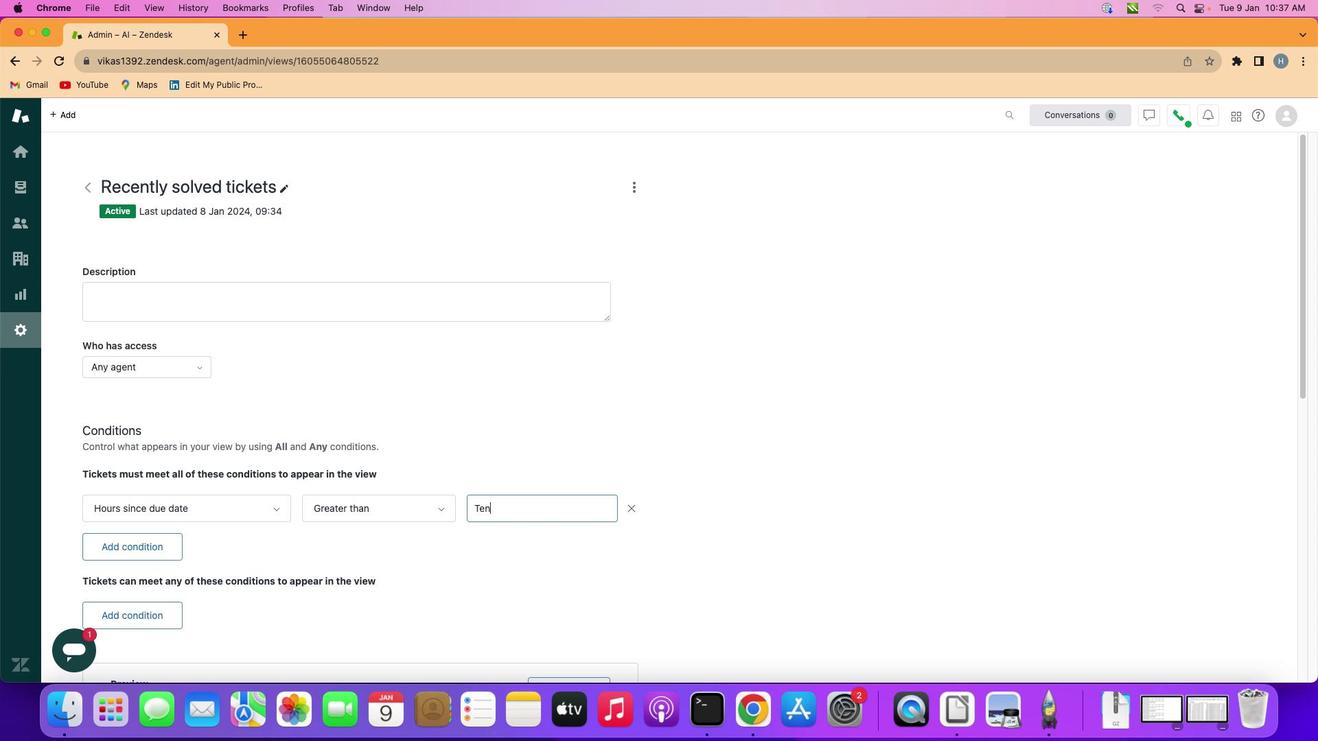 
Action: Mouse moved to (490, 547)
Screenshot: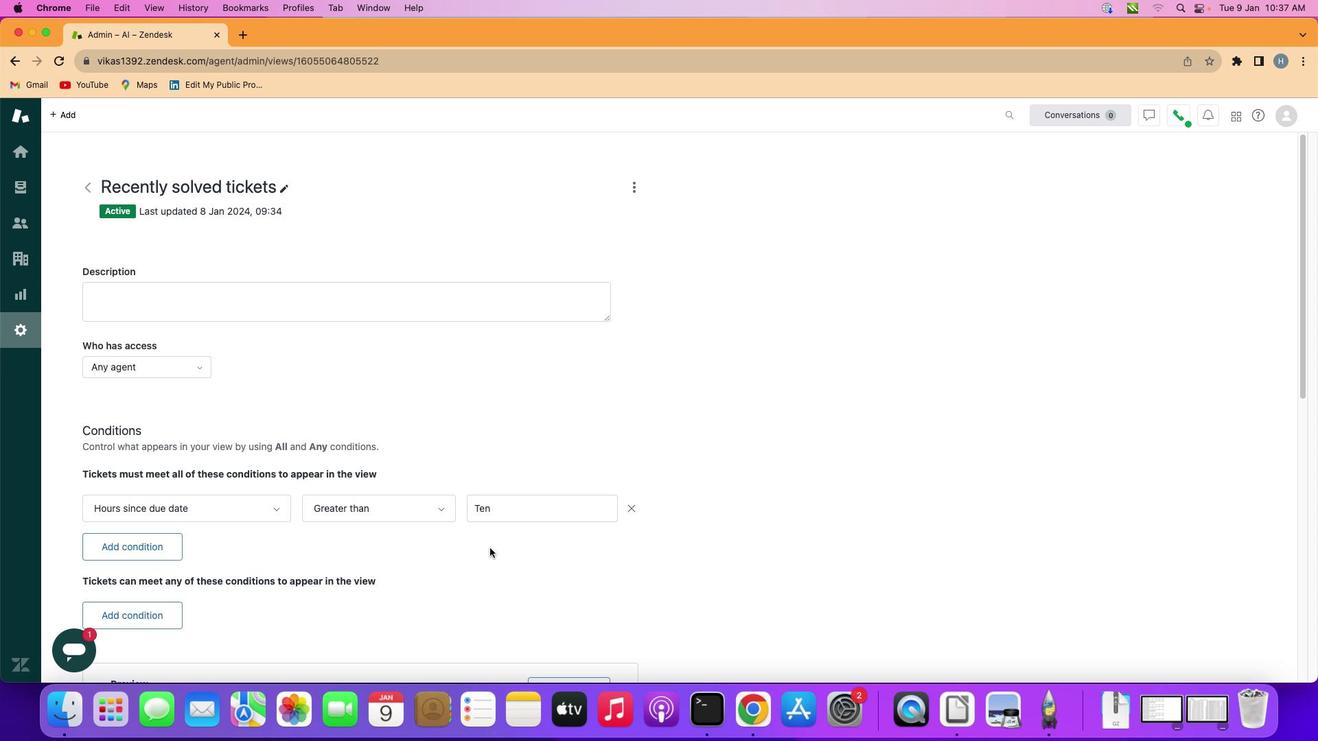 
